 Task: Open a blank google sheet and write heading  Financial Planner. Add Dates in a column and its values below  'Jan 23, Feb 23, Mar 23, Apr 23 & may23. 'Add Income in next column and its values below  $3,000, $3,200, $3,100, $3,300 & $3,500. Add Expenses in next column and its values below  $2,000, $2,300, $2,200, $2,500 & $2,800. Add savings in next column and its values below $500, $600, $500, $700 & $700. Add Investment in next column and its values below  $500, $700, $800, $900 & $1000. Add Net Saving in next column and its values below  $1000, $1200, $900, $800 & $700. Save page Budget's analysis
Action: Mouse moved to (1004, 71)
Screenshot: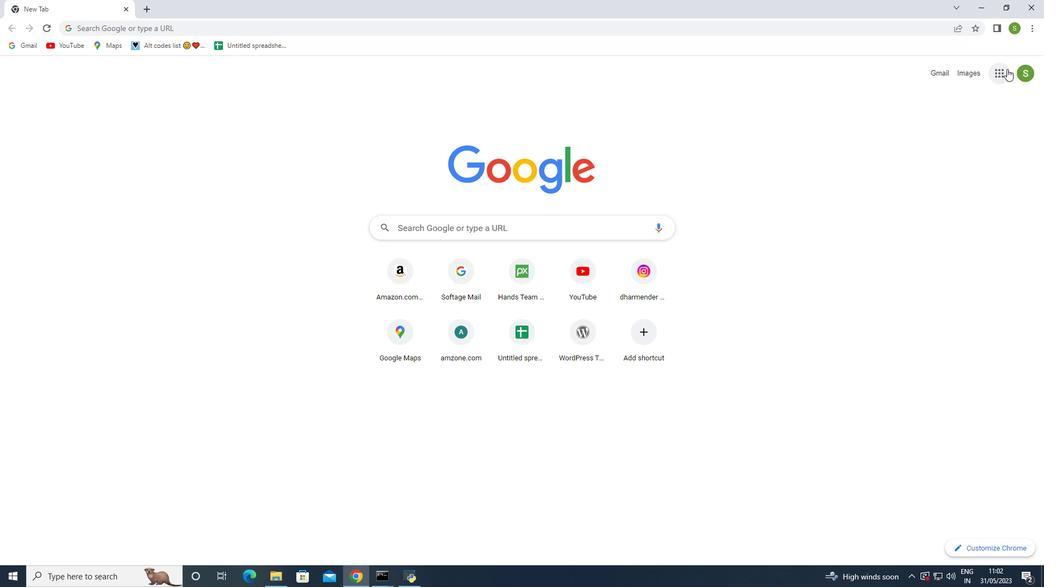 
Action: Mouse pressed left at (1004, 71)
Screenshot: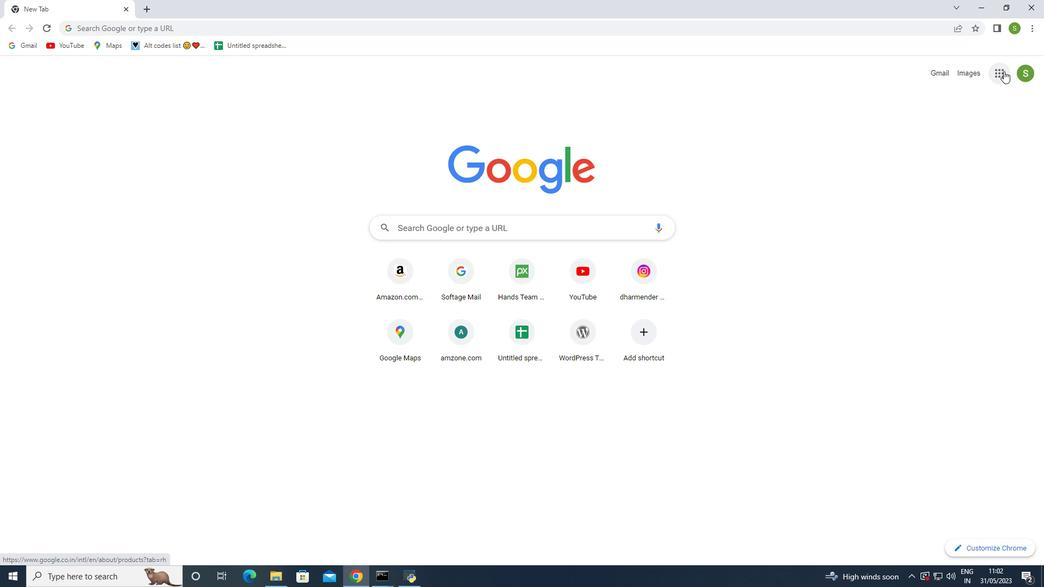 
Action: Mouse moved to (950, 170)
Screenshot: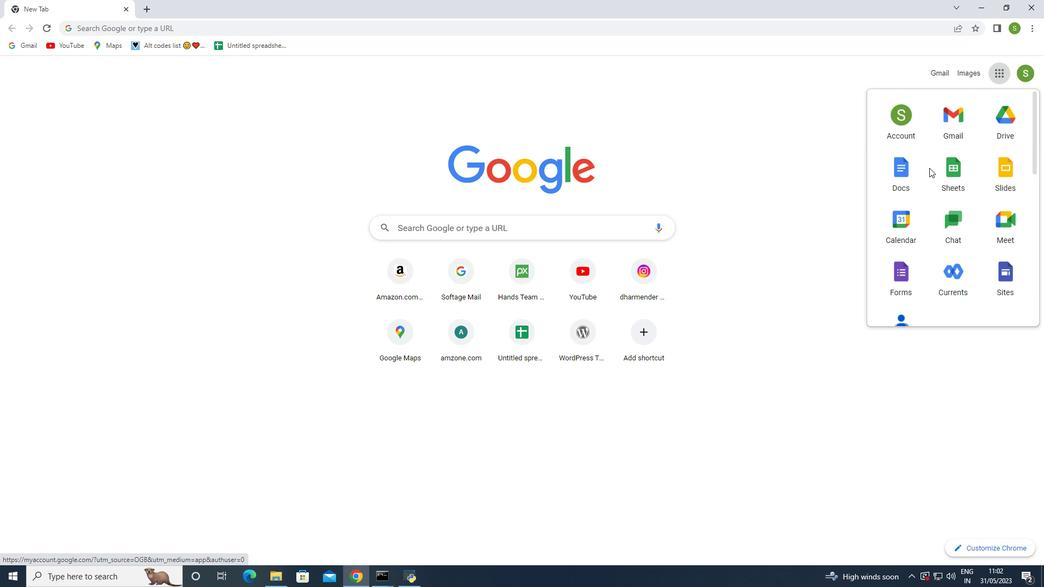 
Action: Mouse pressed left at (950, 170)
Screenshot: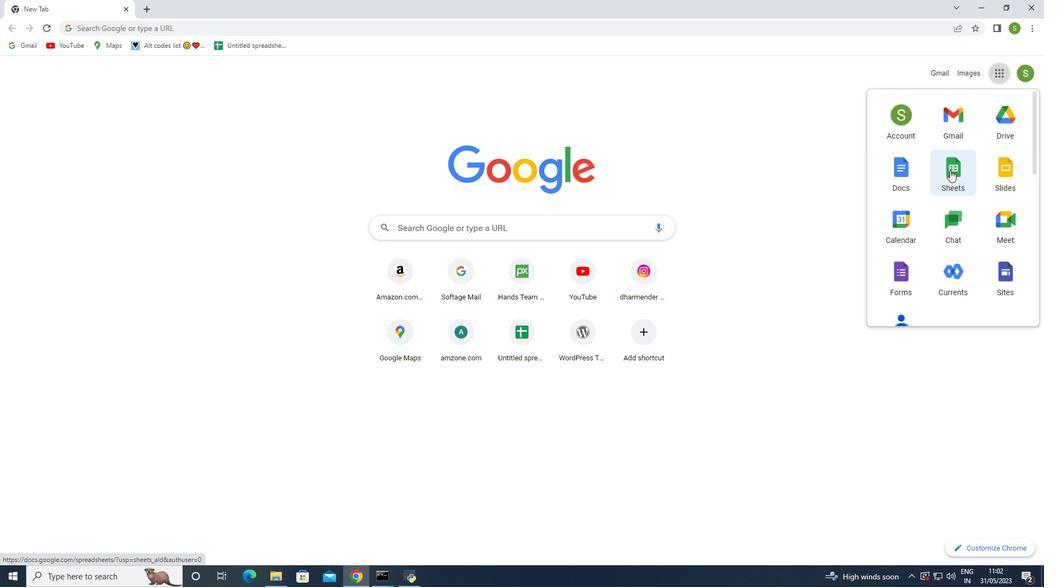 
Action: Mouse moved to (295, 142)
Screenshot: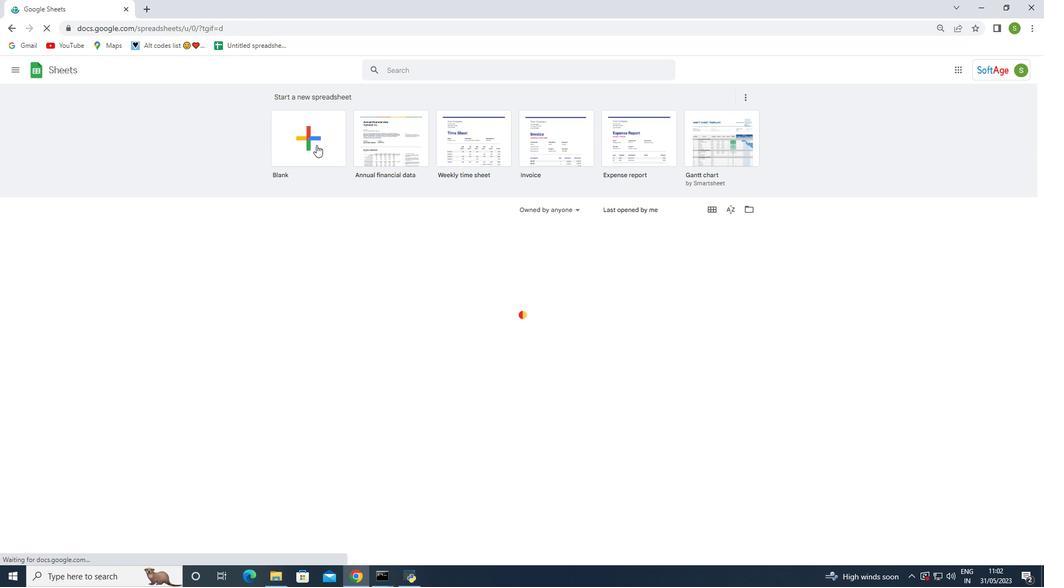 
Action: Mouse pressed left at (295, 142)
Screenshot: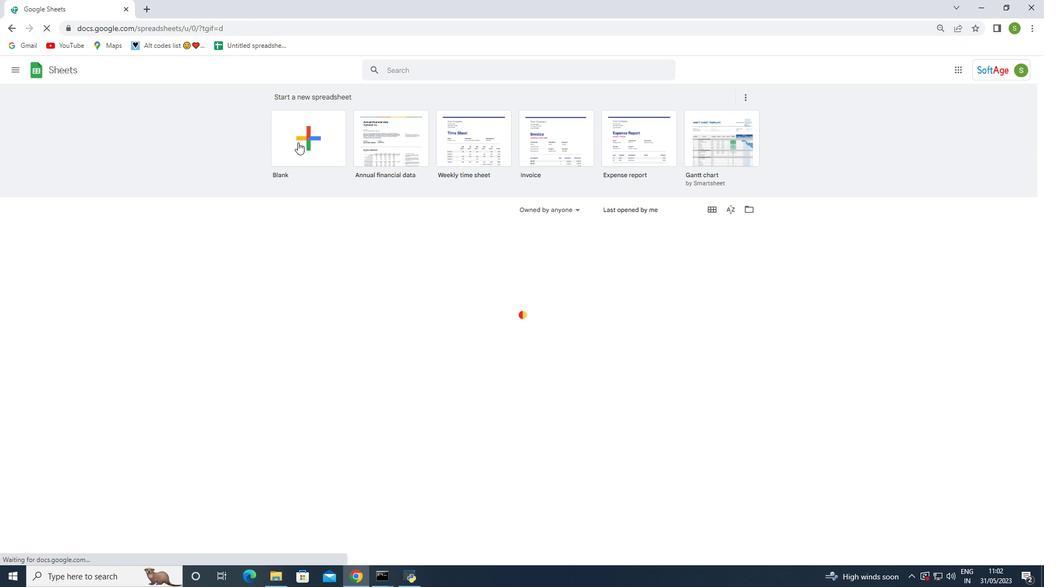 
Action: Mouse moved to (7, 125)
Screenshot: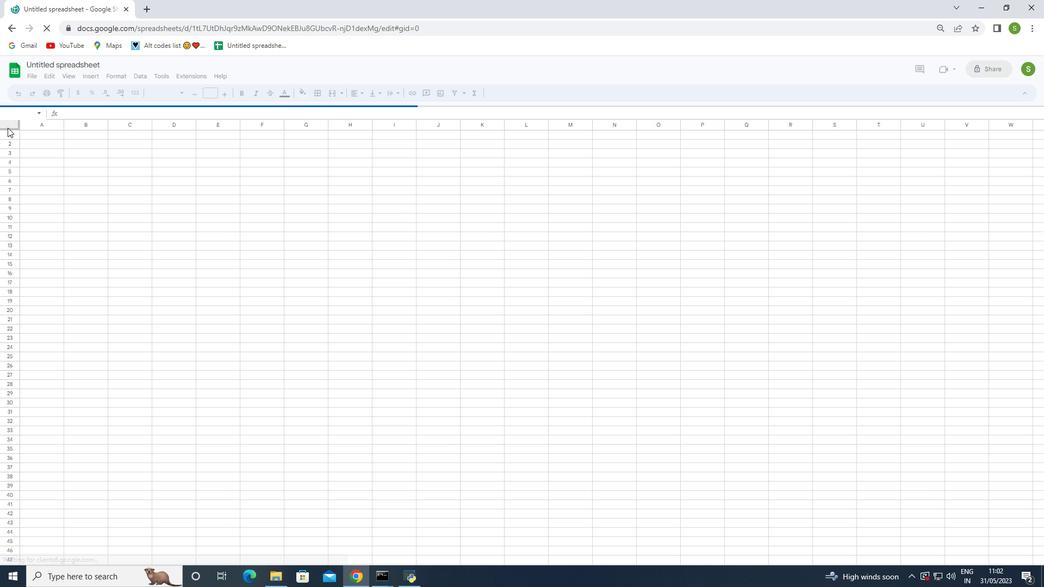 
Action: Mouse pressed left at (7, 125)
Screenshot: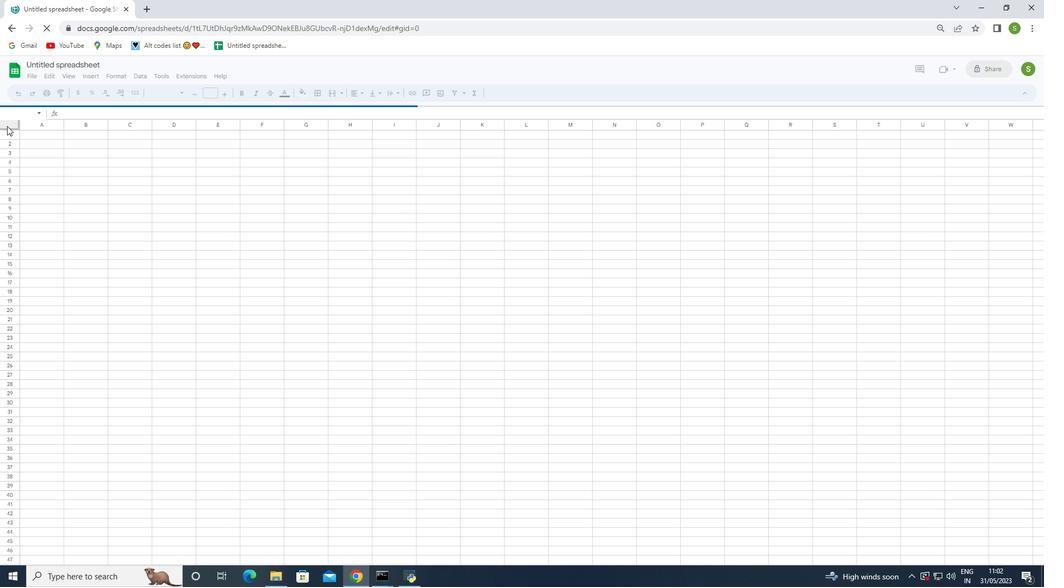 
Action: Mouse moved to (258, 94)
Screenshot: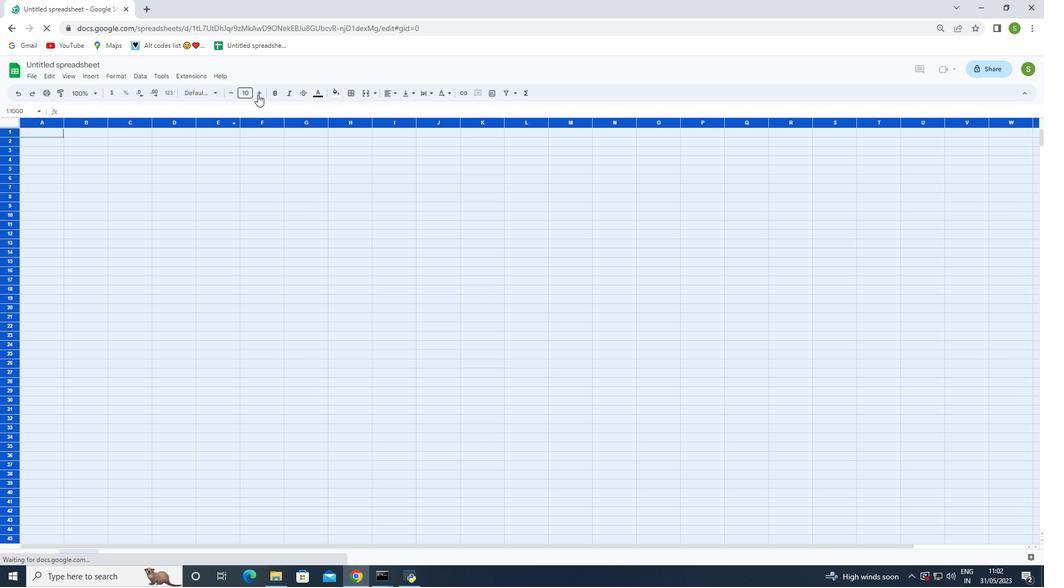 
Action: Mouse pressed left at (258, 94)
Screenshot: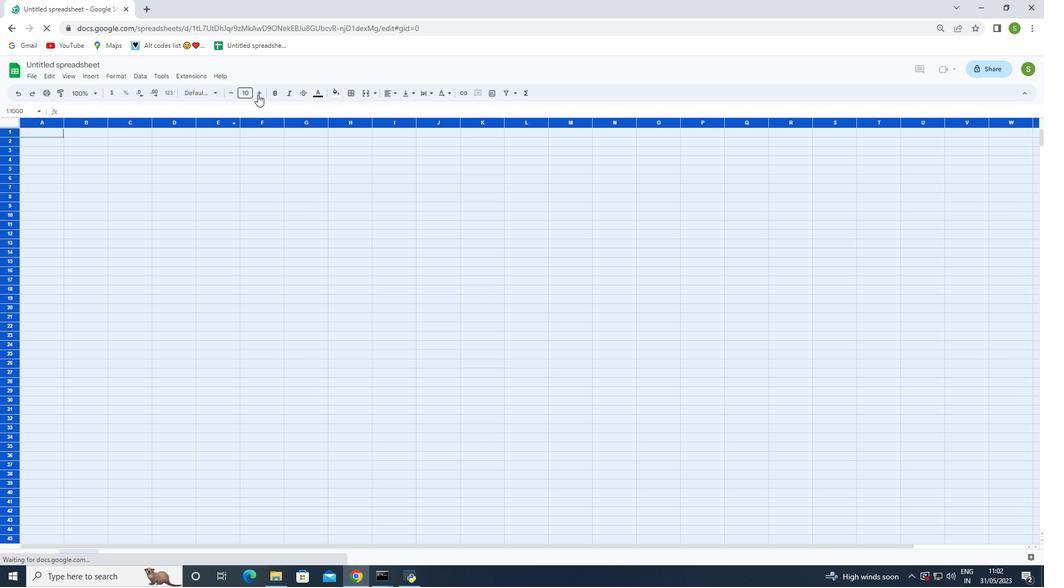 
Action: Mouse pressed left at (258, 94)
Screenshot: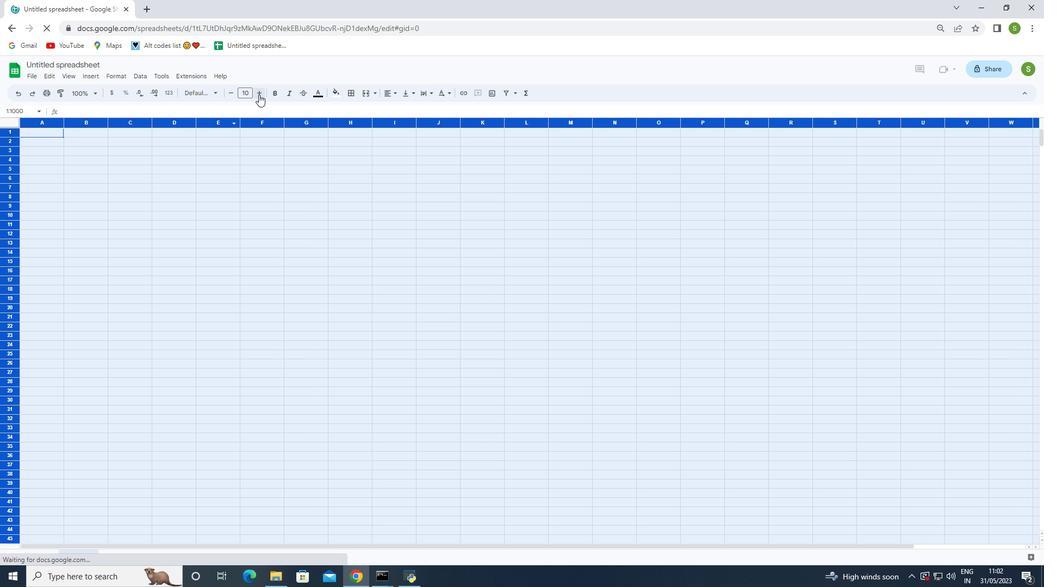
Action: Mouse pressed left at (258, 94)
Screenshot: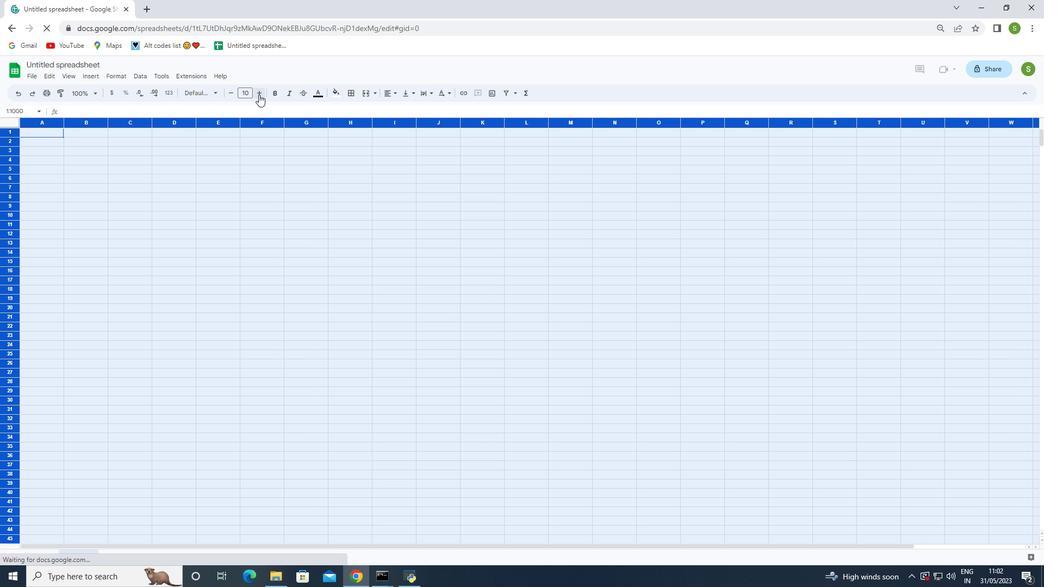 
Action: Mouse moved to (258, 94)
Screenshot: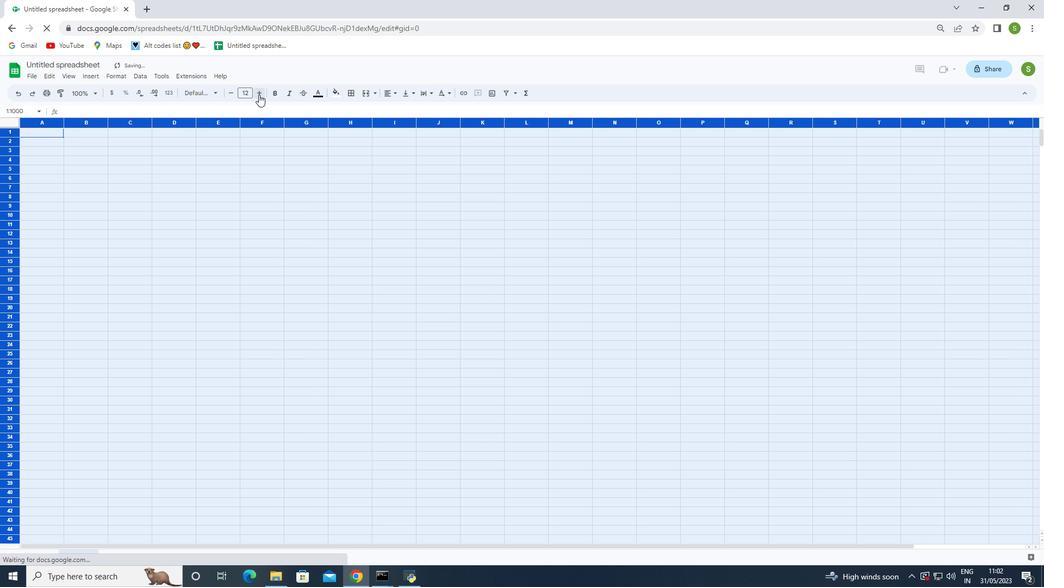 
Action: Mouse pressed left at (258, 94)
Screenshot: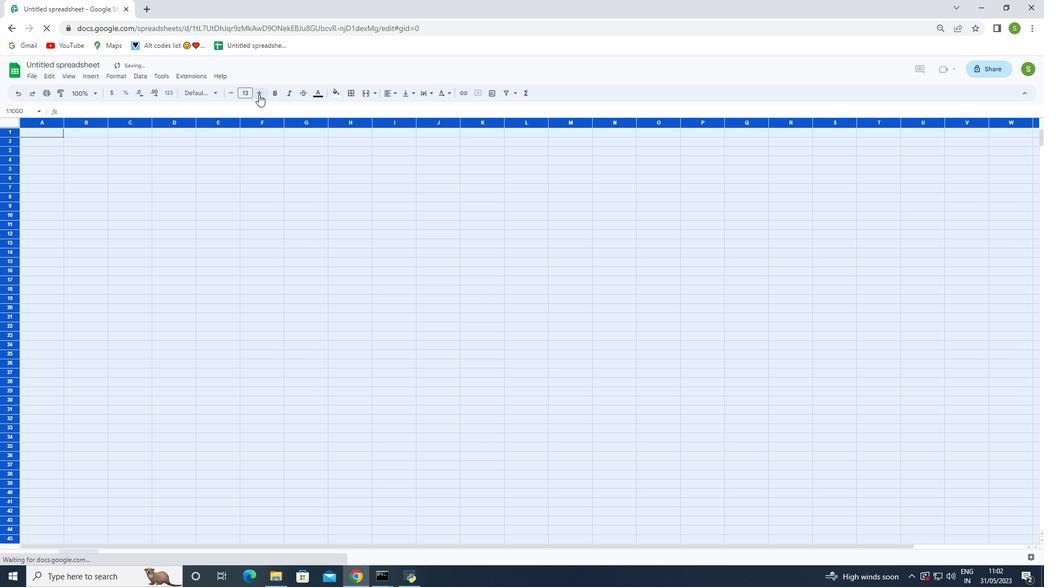 
Action: Mouse moved to (268, 162)
Screenshot: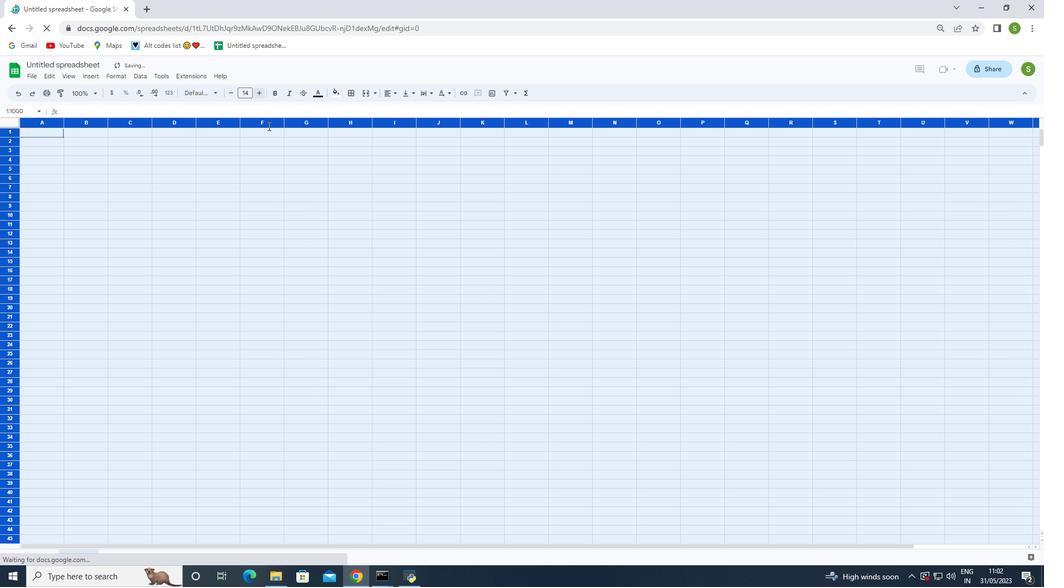 
Action: Mouse pressed left at (268, 162)
Screenshot: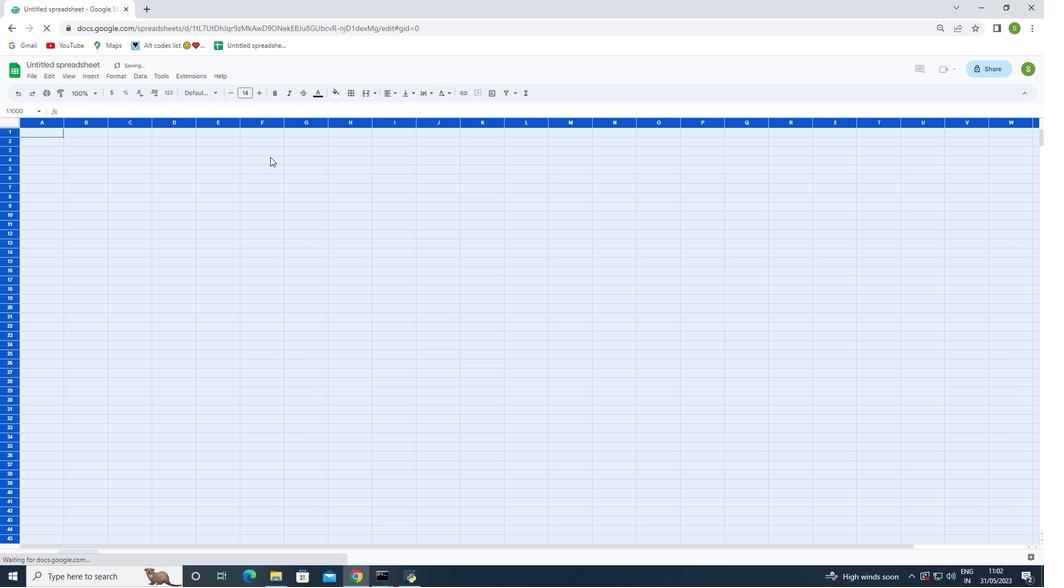 
Action: Mouse moved to (45, 133)
Screenshot: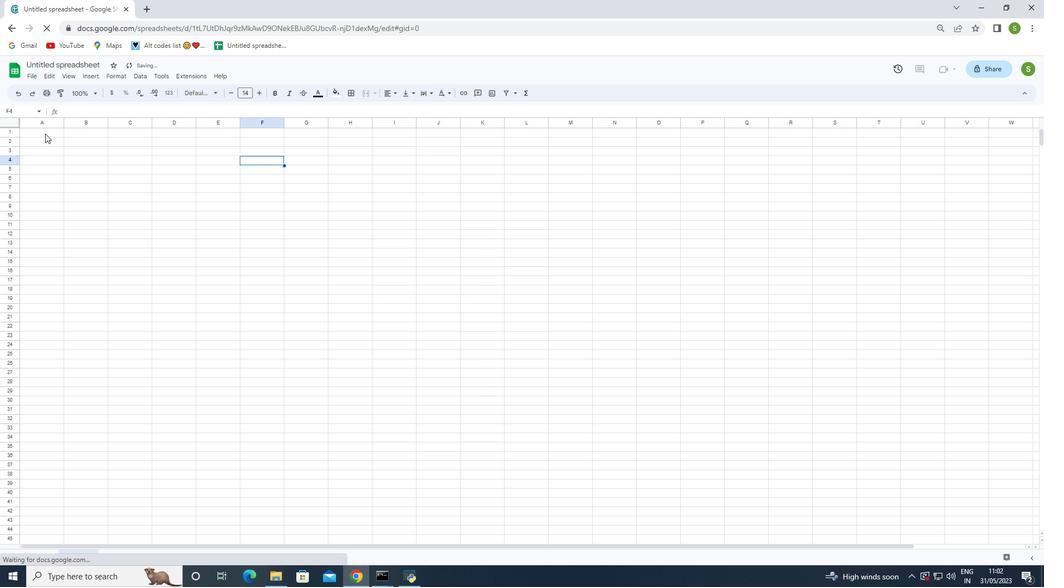 
Action: Mouse pressed left at (45, 133)
Screenshot: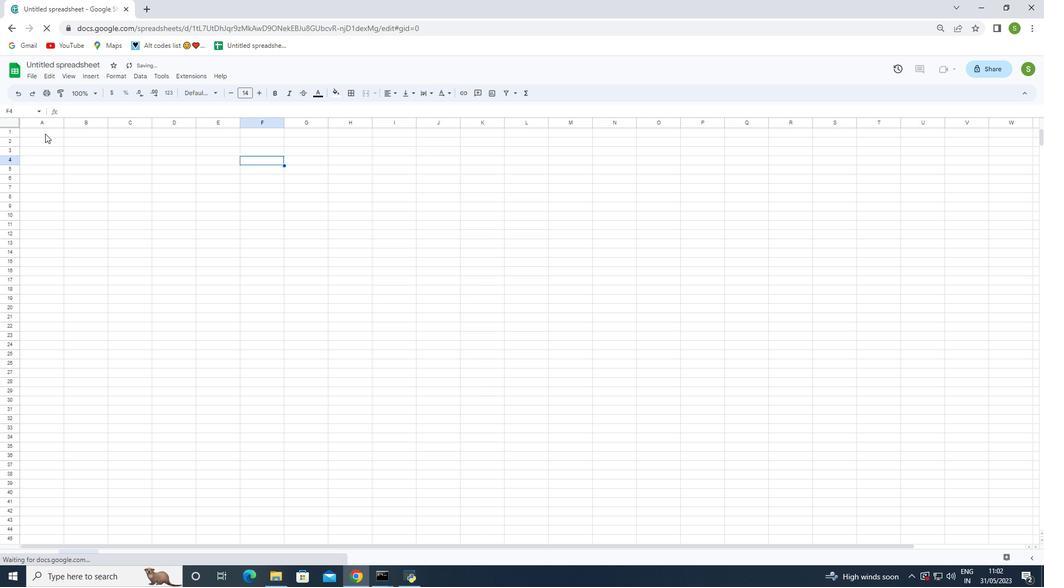
Action: Key pressed <Key.shift>Financial<Key.space><Key.shift>Planner<Key.enter><Key.shift>Dates<Key.enter>
Screenshot: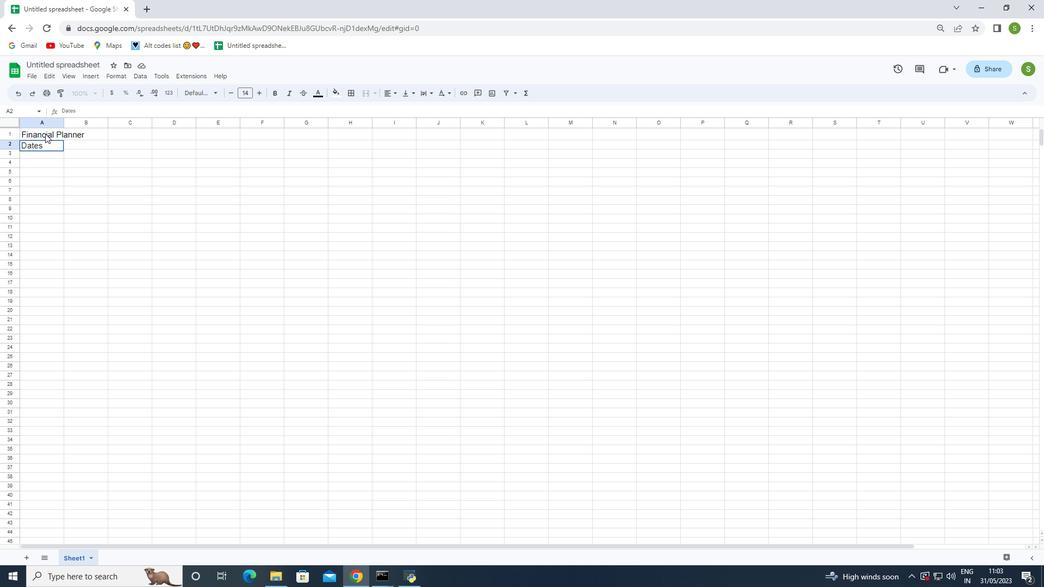 
Action: Mouse moved to (99, 182)
Screenshot: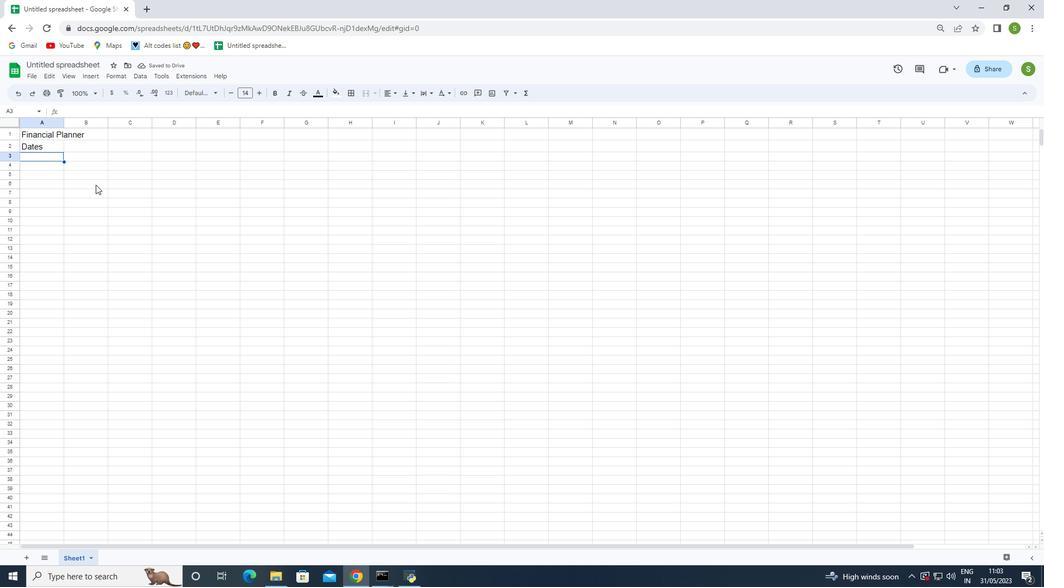
Action: Key pressed <Key.shift><Key.shift><Key.shift><Key.shift><Key.shift><Key.shift><Key.shift><Key.shift><Key.shift><Key.shift><Key.shift><Key.shift><Key.shift><Key.shift><Key.shift><Key.shift><Key.shift><Key.shift><Key.shift><Key.shift><Key.shift><Key.shift><Key.shift><Key.shift><Key.shift><Key.shift><Key.shift><Key.shift><Key.shift><Key.shift><Key.shift><Key.shift><Key.shift><Key.shift><Key.shift><Key.shift><Key.shift><Key.shift><Key.shift><Key.shift><Key.shift><Key.shift><Key.shift><Key.shift><Key.shift><Key.shift><Key.shift><Key.shift><Key.shift><Key.shift><Key.shift><Key.shift><Key.shift><Key.shift><Key.shift><Key.shift>Jan<Key.space>23<Key.enter><Key.shift>Feb<Key.enter>
Screenshot: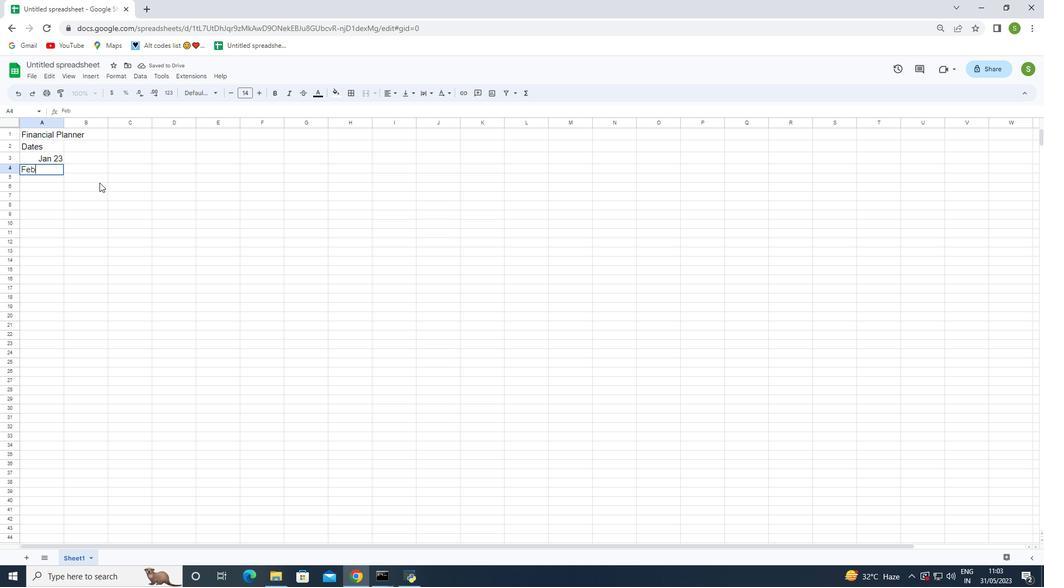 
Action: Mouse moved to (42, 169)
Screenshot: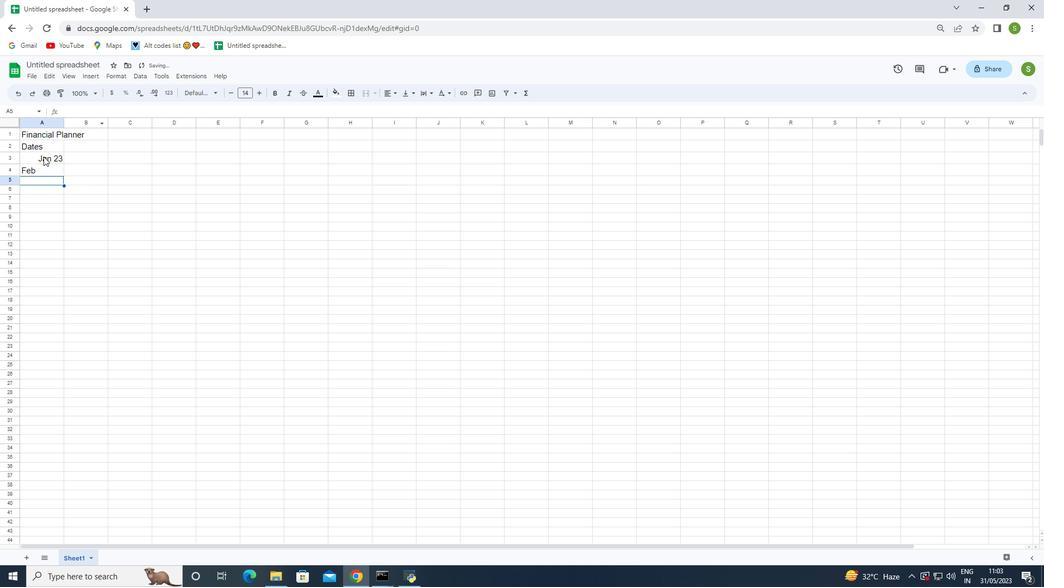 
Action: Mouse pressed left at (42, 169)
Screenshot: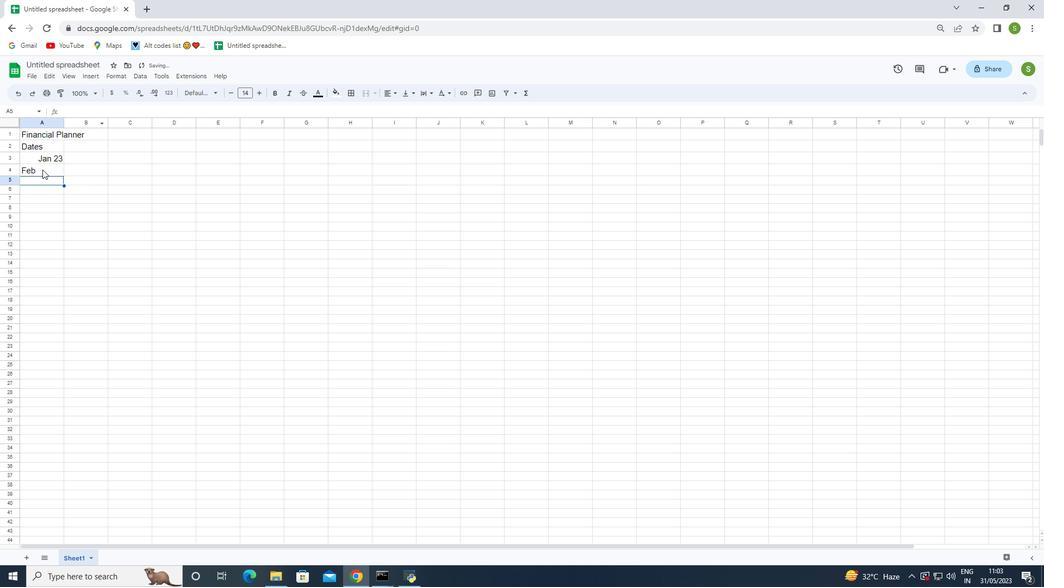
Action: Mouse pressed left at (42, 169)
Screenshot: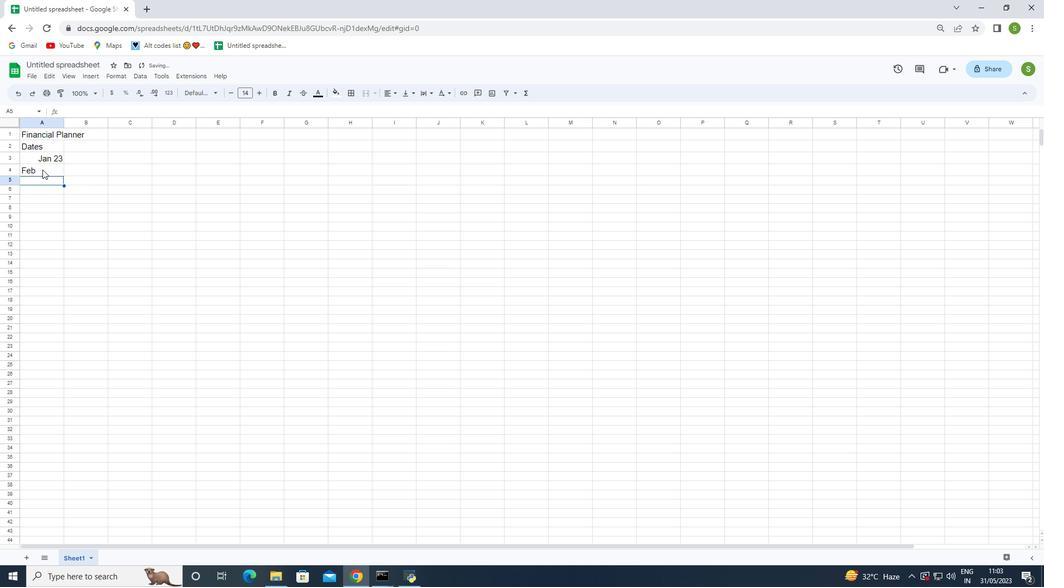 
Action: Key pressed <Key.space>23
Screenshot: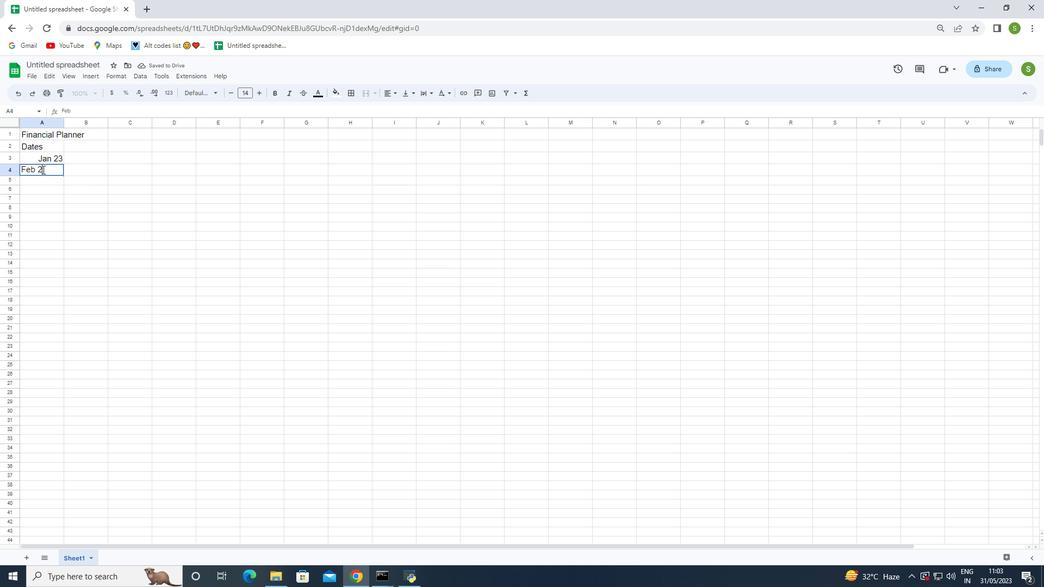 
Action: Mouse moved to (51, 192)
Screenshot: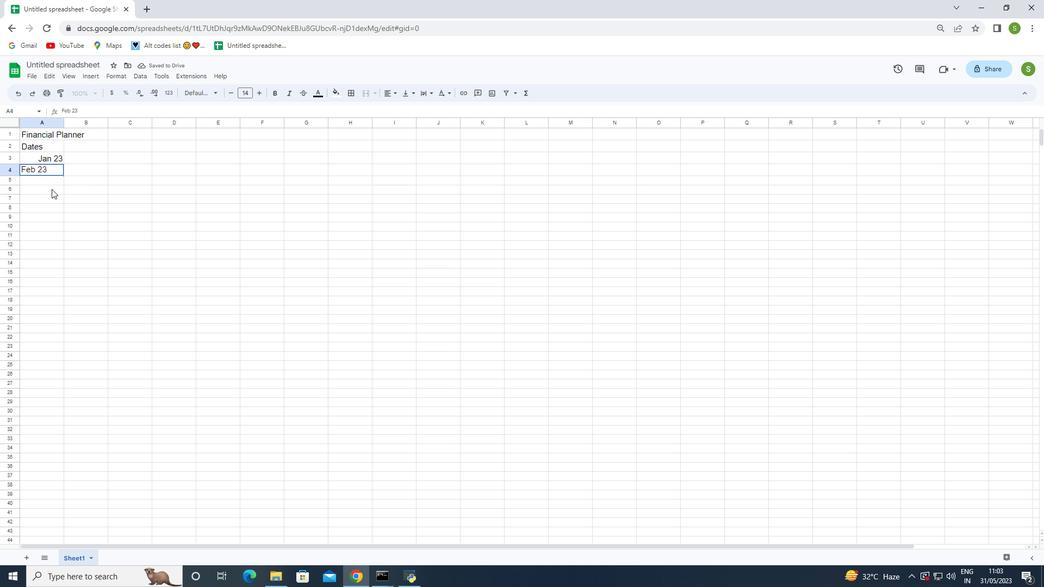 
Action: Mouse pressed left at (51, 192)
Screenshot: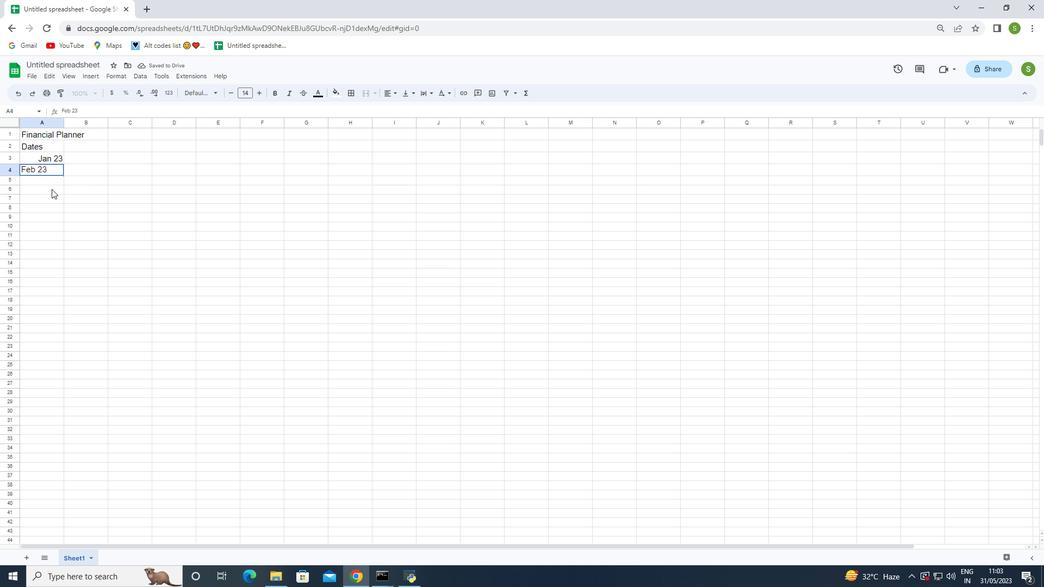 
Action: Mouse moved to (47, 181)
Screenshot: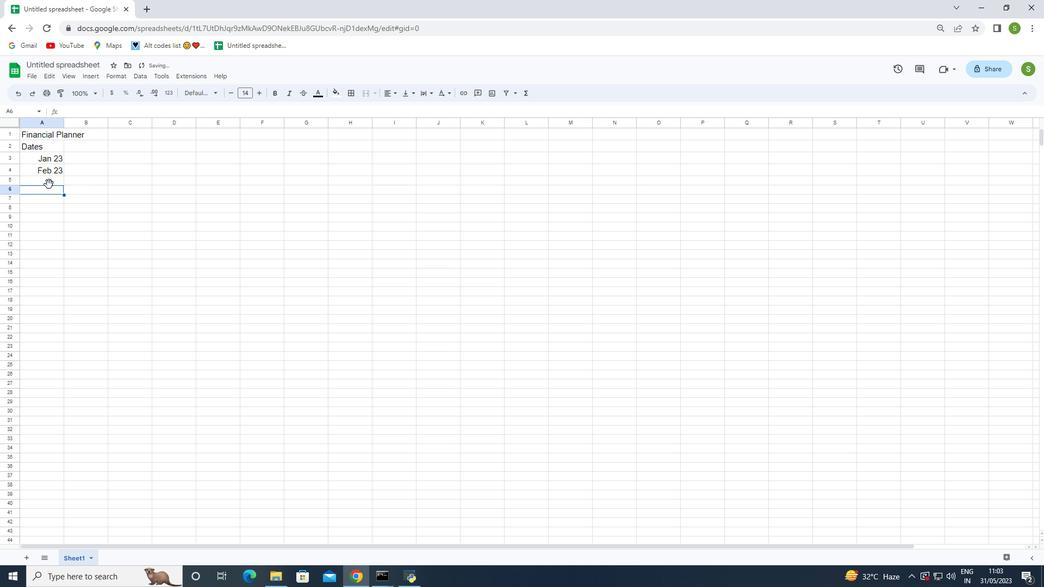 
Action: Mouse pressed left at (47, 181)
Screenshot: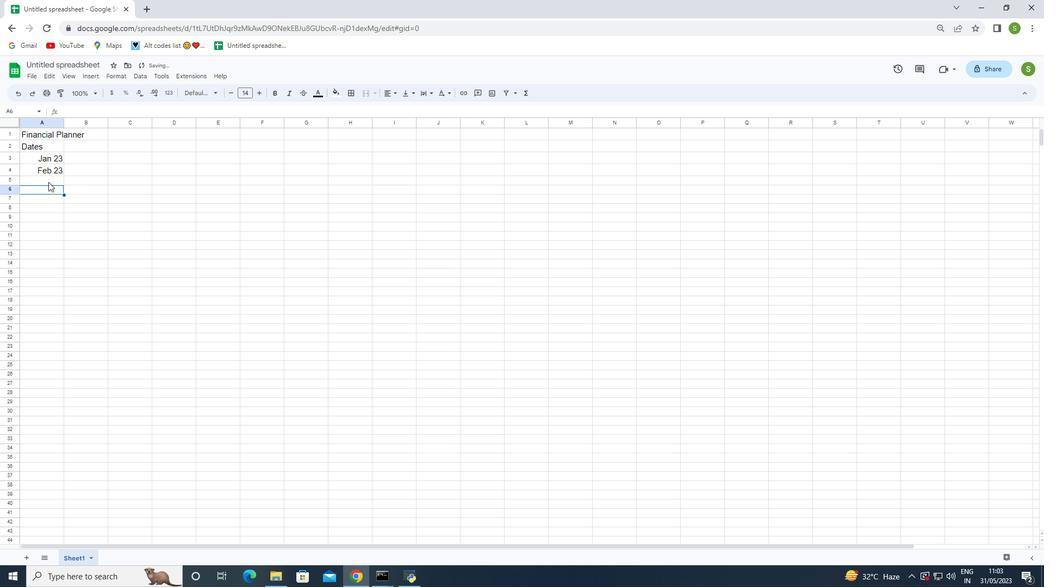 
Action: Key pressed <Key.shift>Mar<Key.space>23<Key.enter><Key.shift>Apr<Key.space>23<Key.enter><Key.shift>N<Key.backspace><Key.shift>May<Key.space>23<Key.enter>
Screenshot: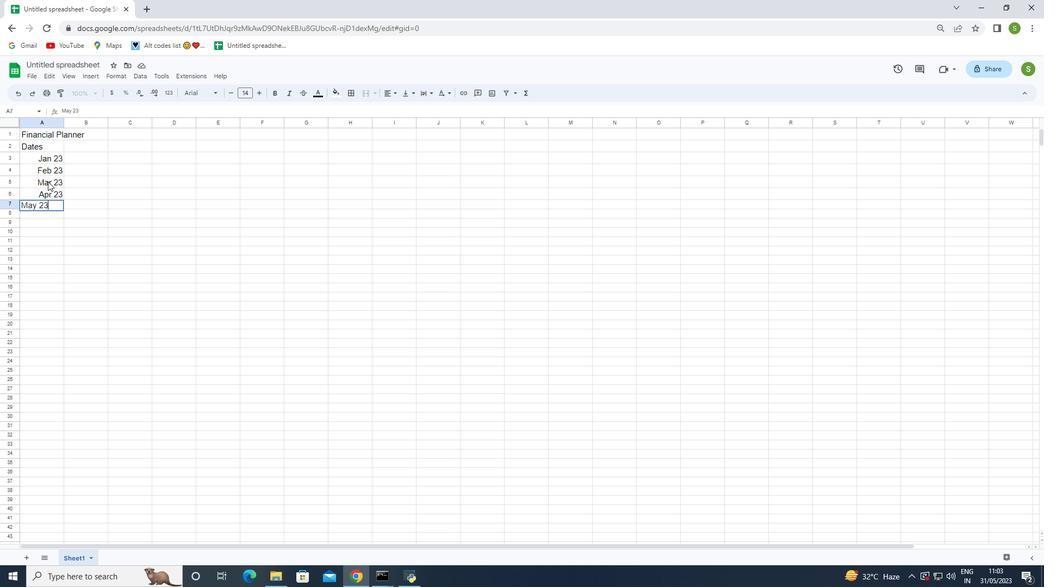 
Action: Mouse moved to (84, 146)
Screenshot: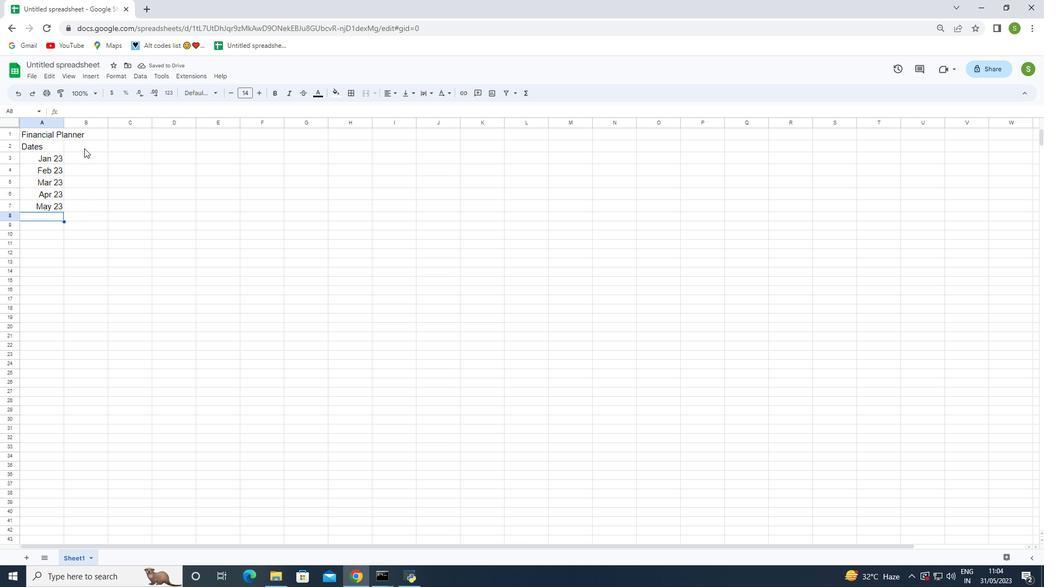 
Action: Mouse pressed left at (84, 146)
Screenshot: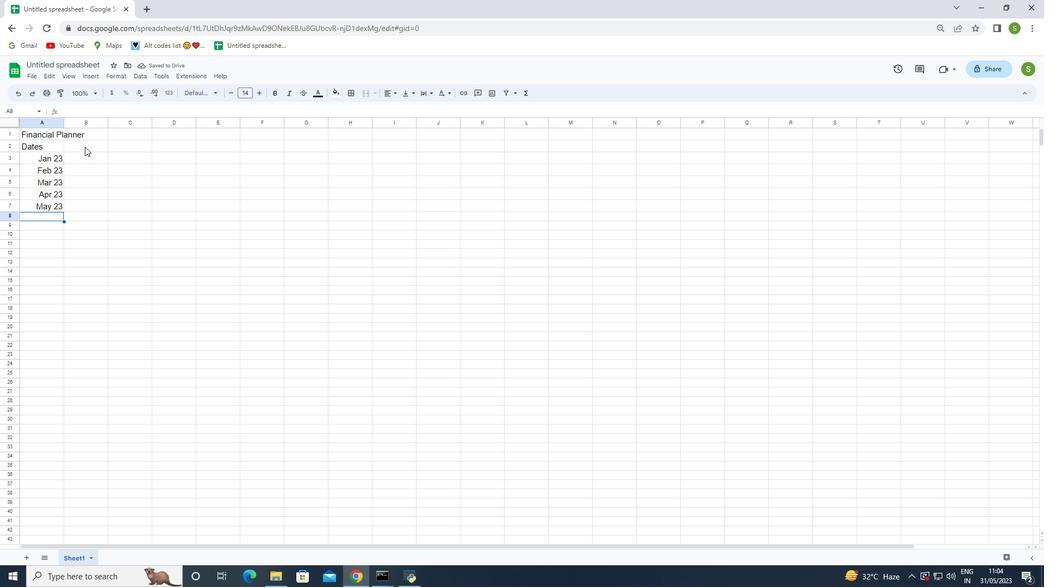 
Action: Key pressed <Key.shift>Income<Key.enter><Key.shift>3000<Key.enter>3200<Key.enter>3100<Key.enter>3300<Key.enter>3500<Key.enter>
Screenshot: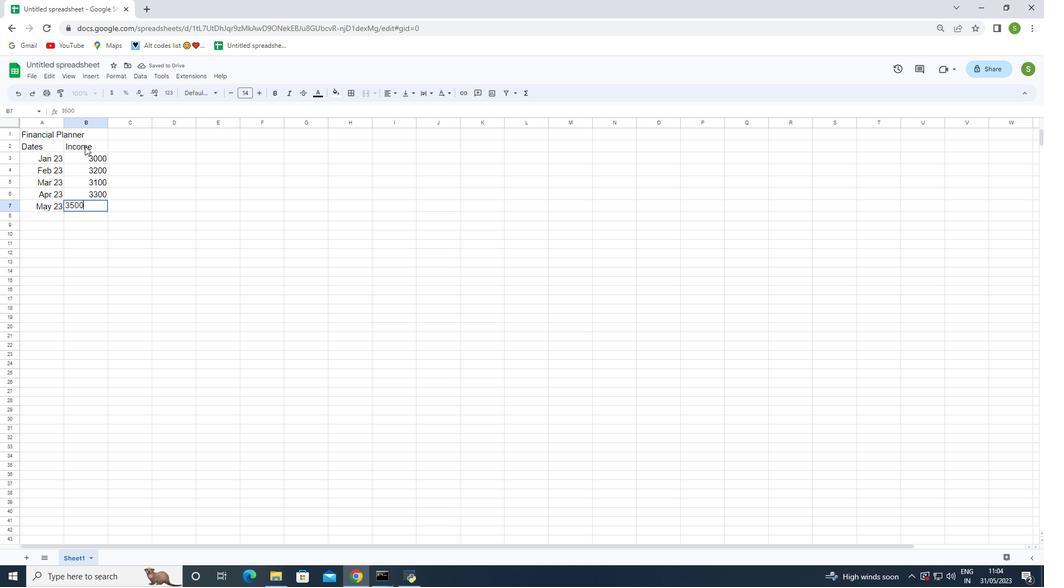 
Action: Mouse moved to (95, 158)
Screenshot: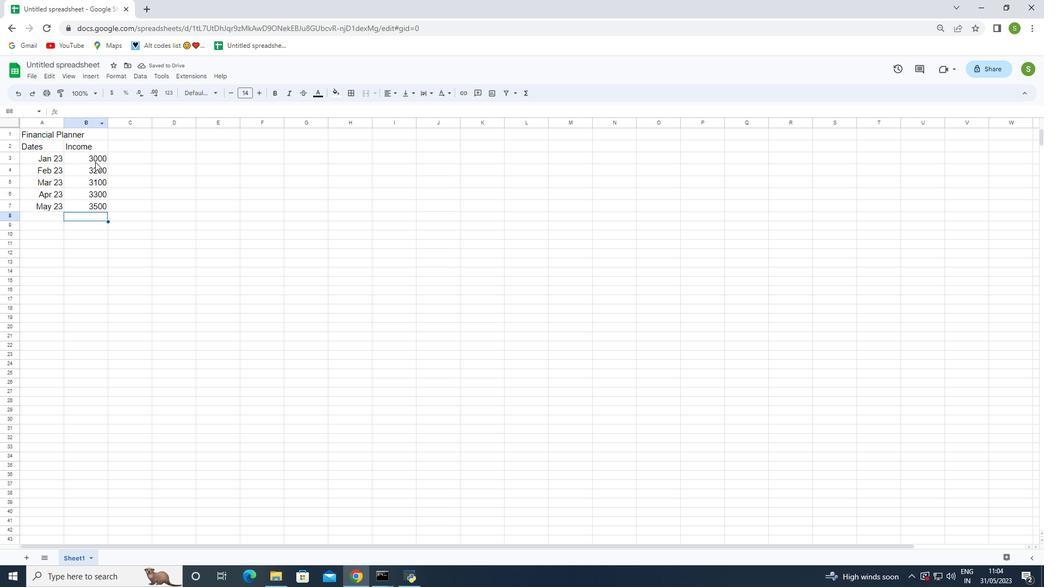 
Action: Mouse pressed left at (95, 158)
Screenshot: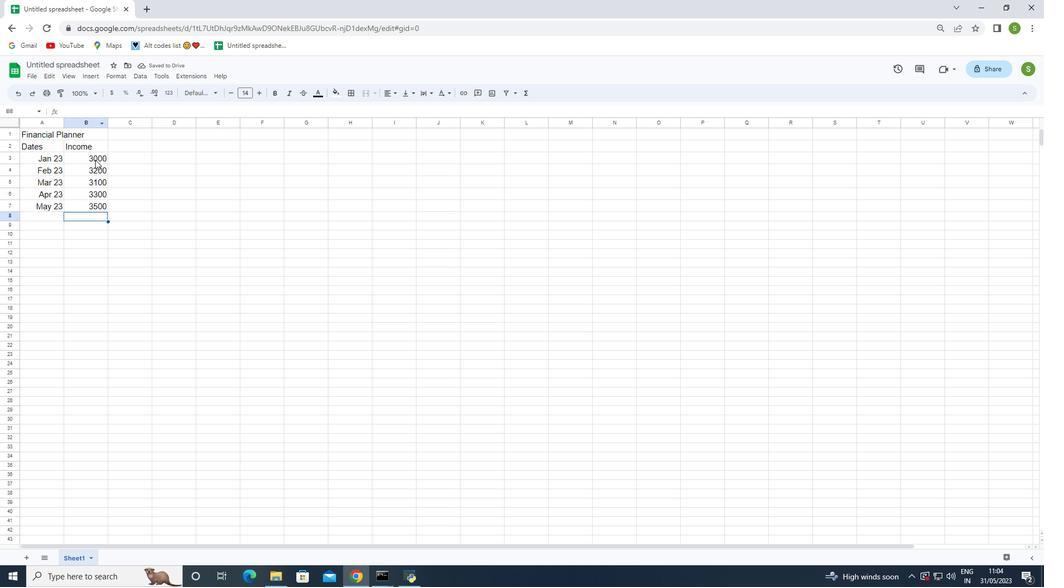 
Action: Mouse moved to (113, 93)
Screenshot: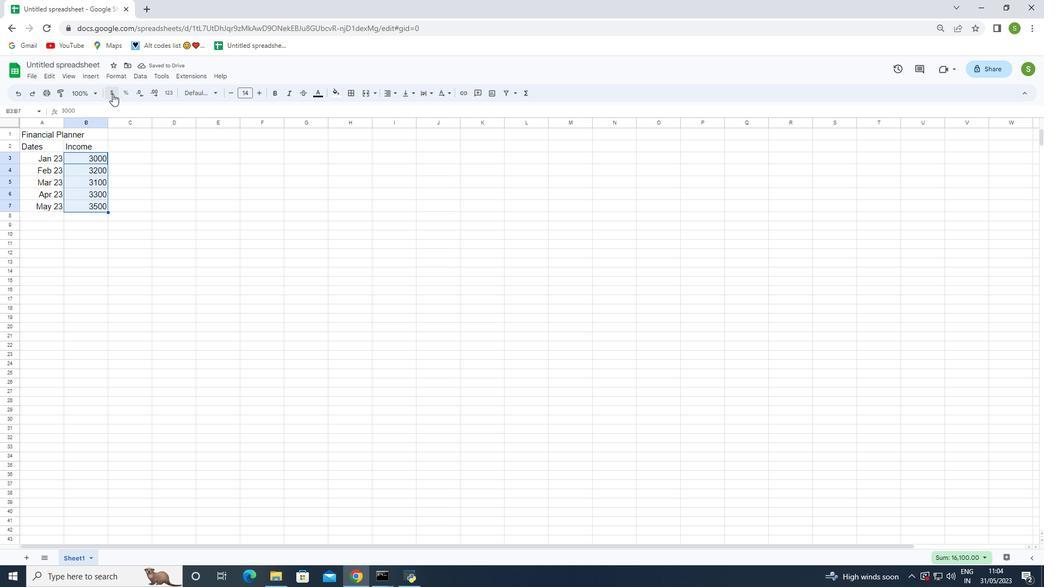 
Action: Mouse pressed left at (113, 93)
Screenshot: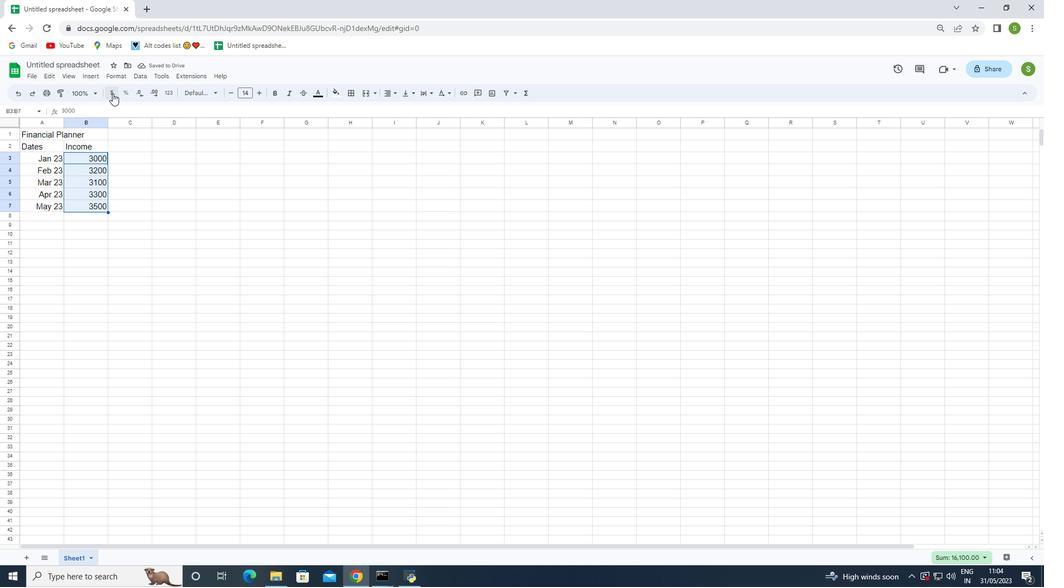 
Action: Mouse moved to (186, 225)
Screenshot: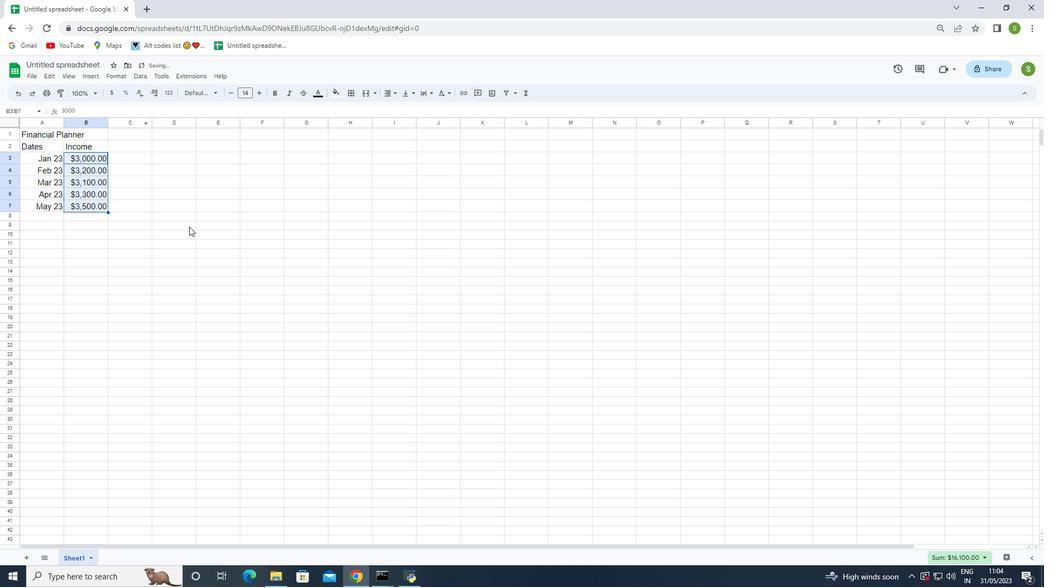 
Action: Mouse pressed left at (187, 225)
Screenshot: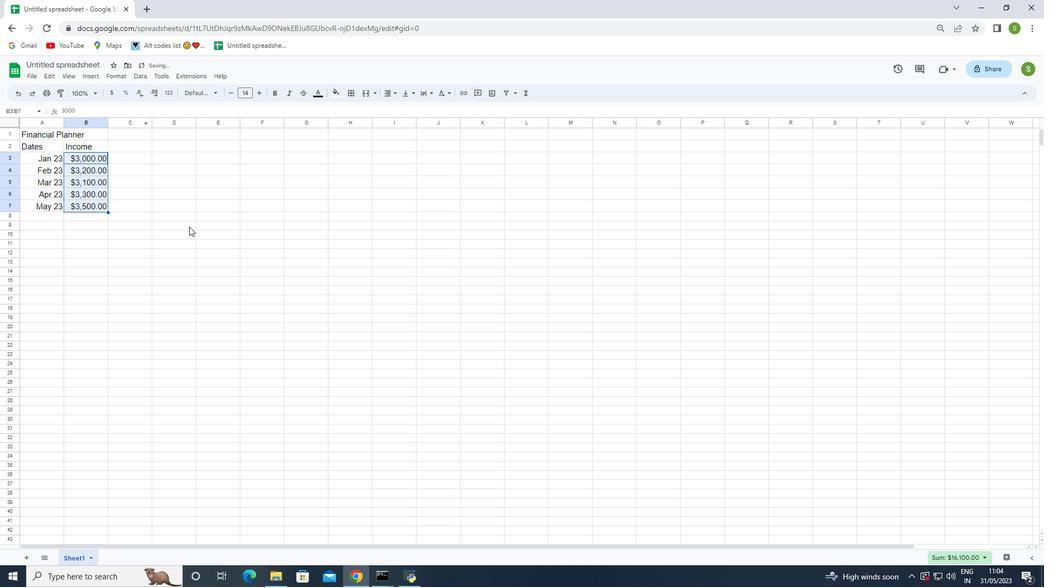 
Action: Mouse moved to (124, 145)
Screenshot: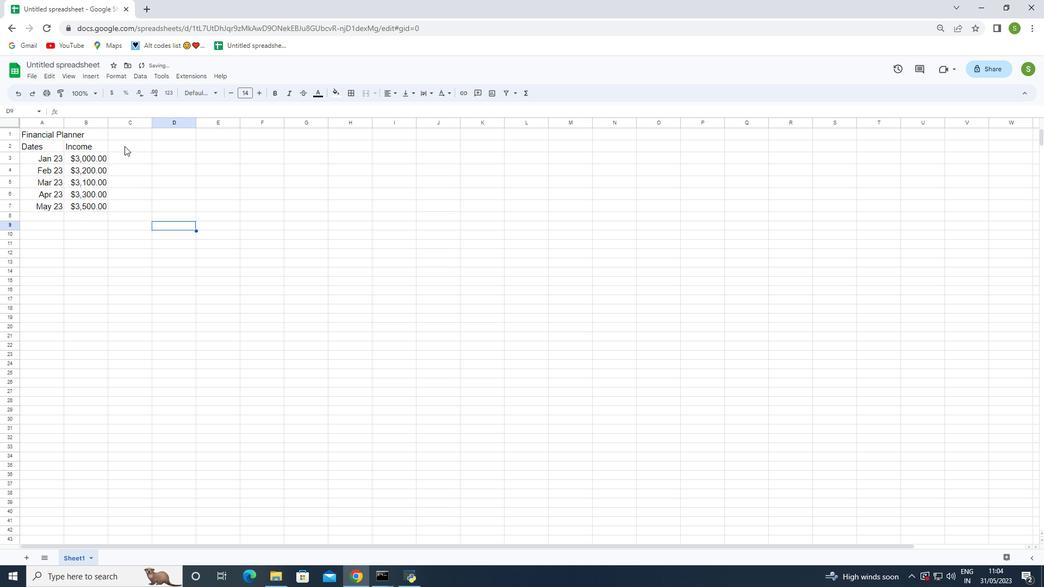 
Action: Mouse pressed left at (124, 145)
Screenshot: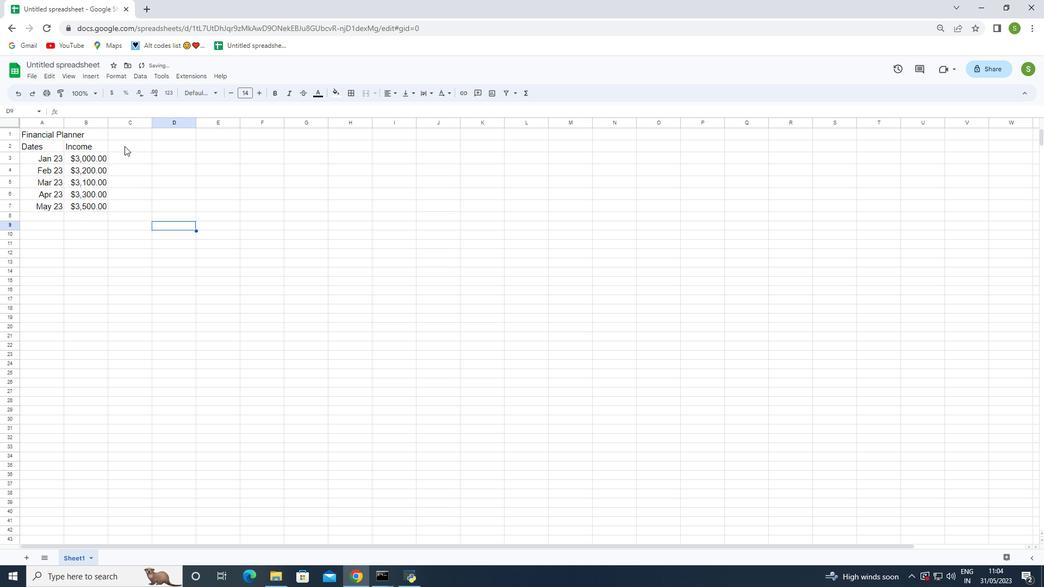 
Action: Key pressed <Key.shift>Expenses<Key.enter>
Screenshot: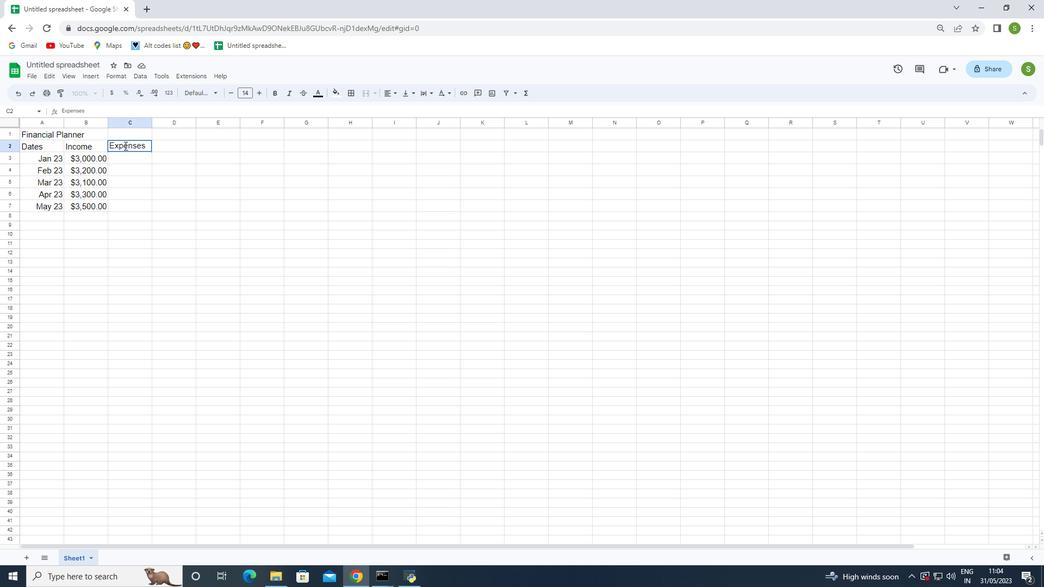 
Action: Mouse moved to (140, 180)
Screenshot: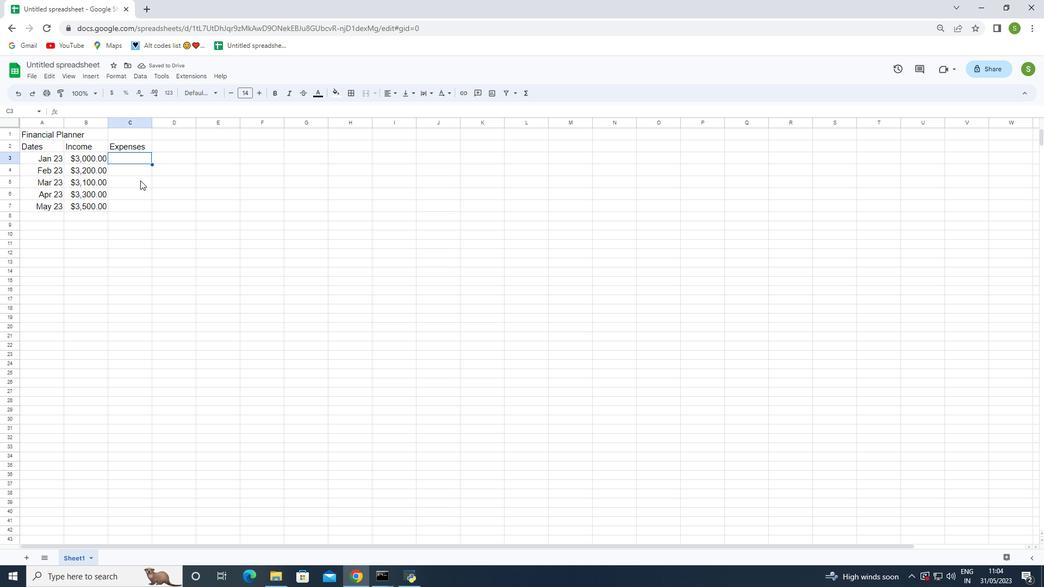 
Action: Key pressed 2000<Key.enter>2300<Key.enter>2200<Key.enter>2500<Key.enter>2800<Key.enter>
Screenshot: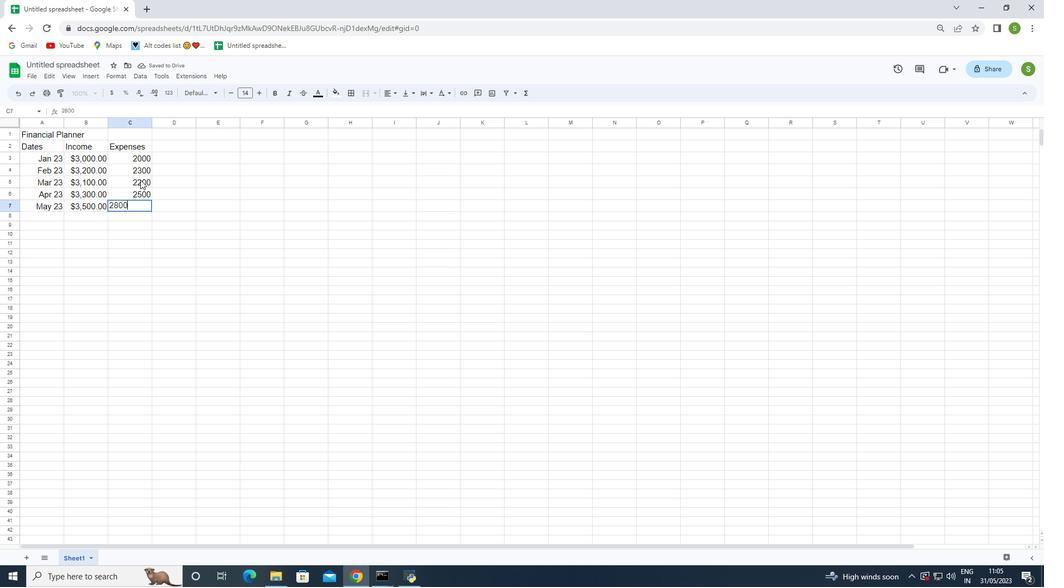 
Action: Mouse moved to (130, 159)
Screenshot: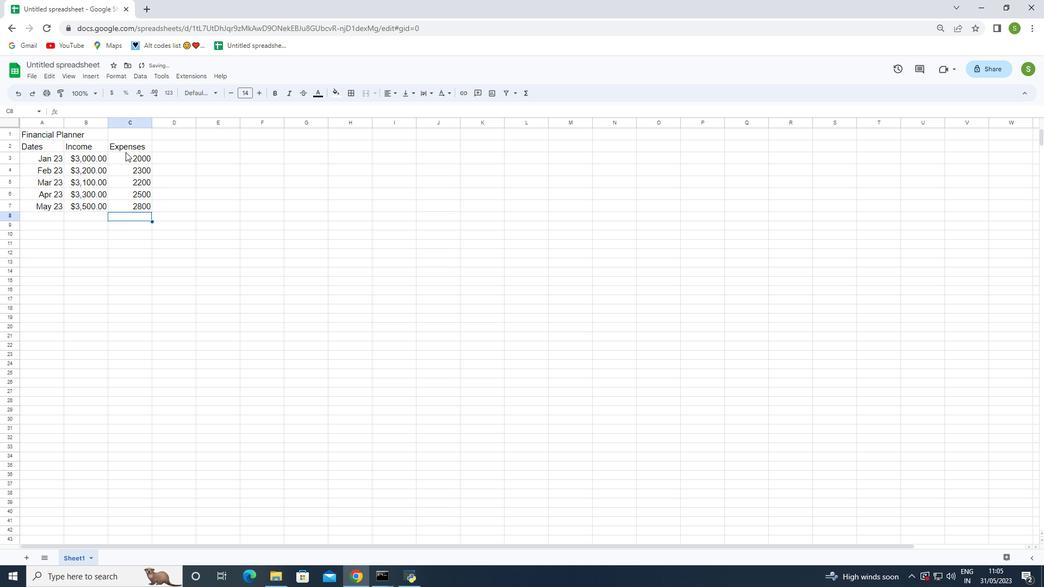 
Action: Mouse pressed left at (130, 159)
Screenshot: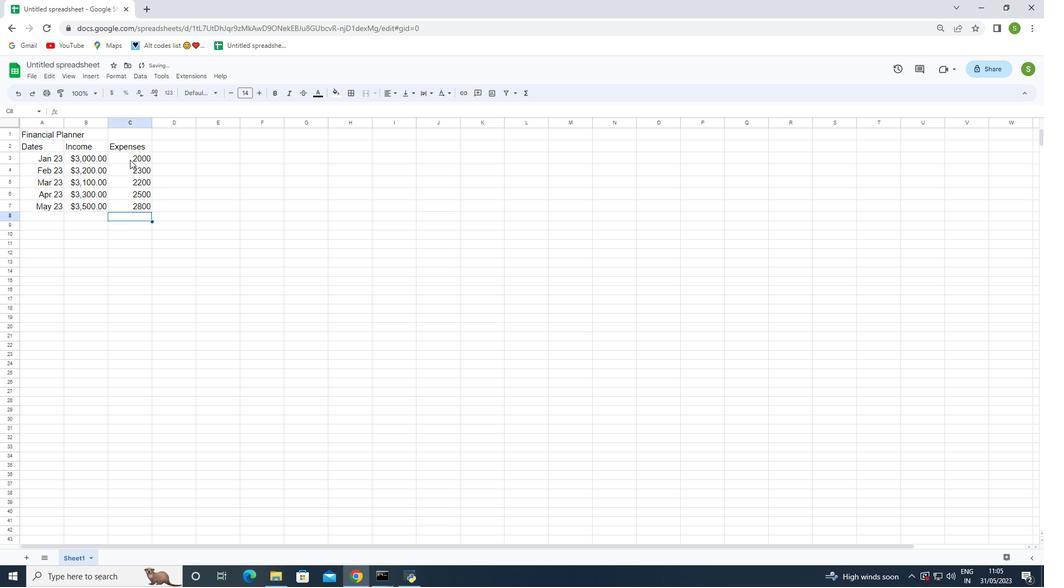 
Action: Mouse moved to (109, 92)
Screenshot: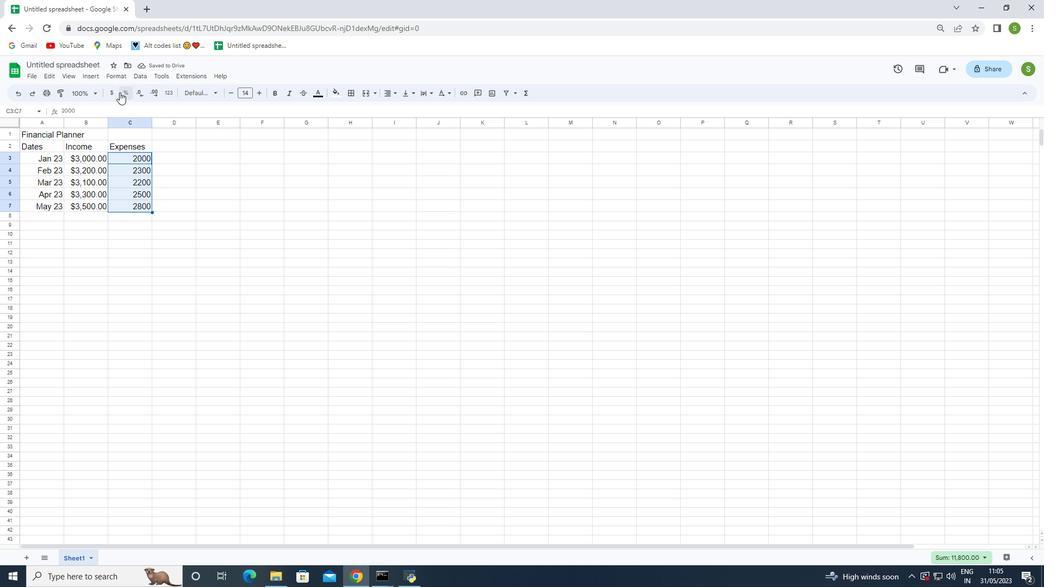 
Action: Mouse pressed left at (109, 92)
Screenshot: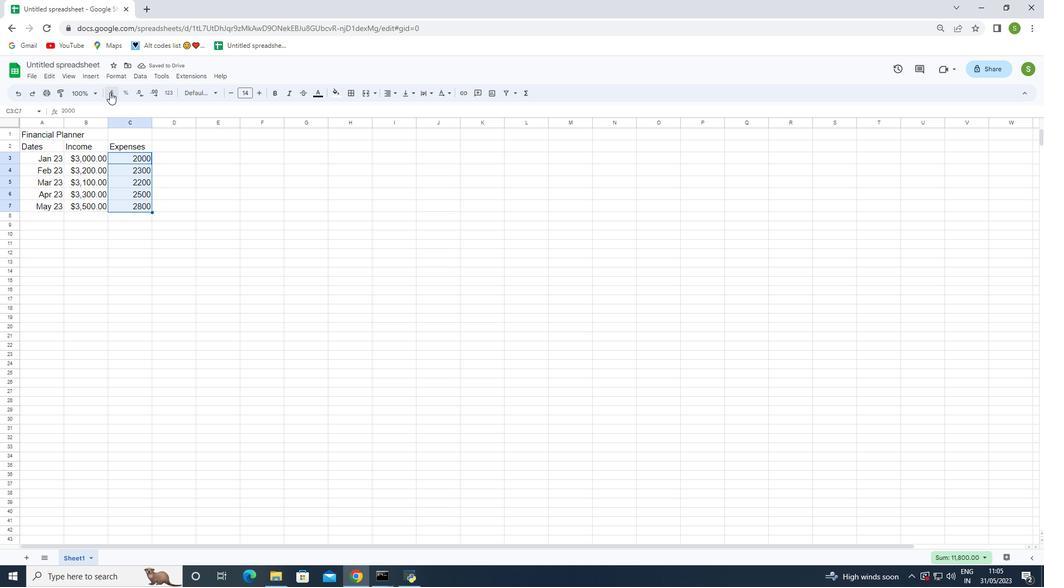 
Action: Mouse moved to (200, 201)
Screenshot: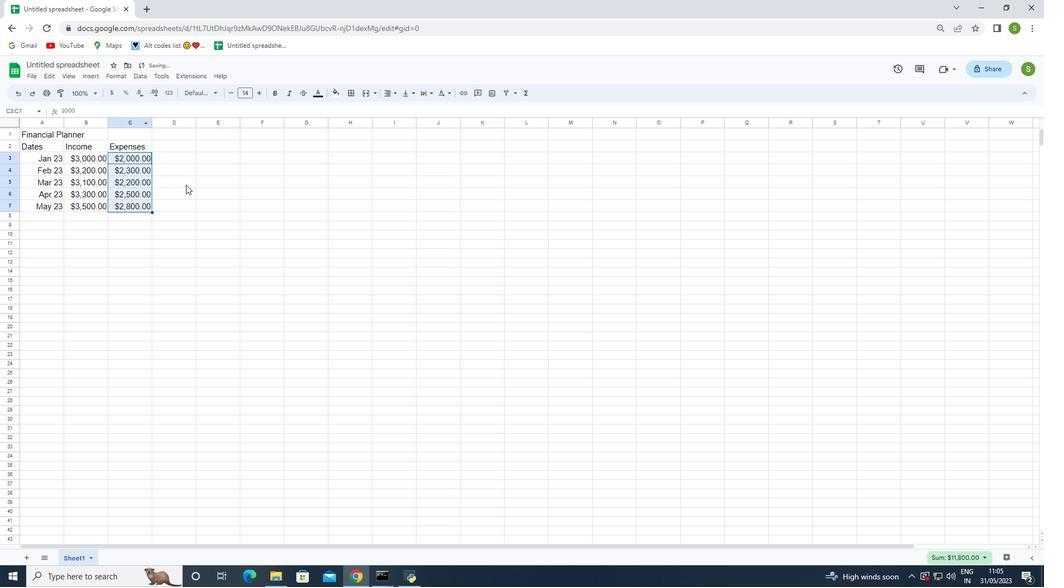 
Action: Mouse pressed left at (200, 201)
Screenshot: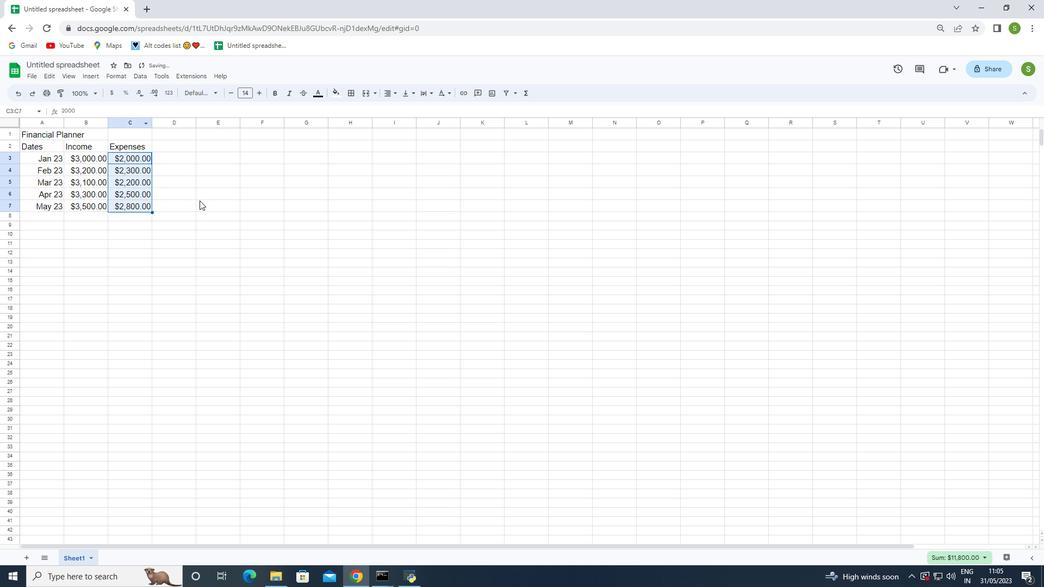 
Action: Mouse moved to (164, 145)
Screenshot: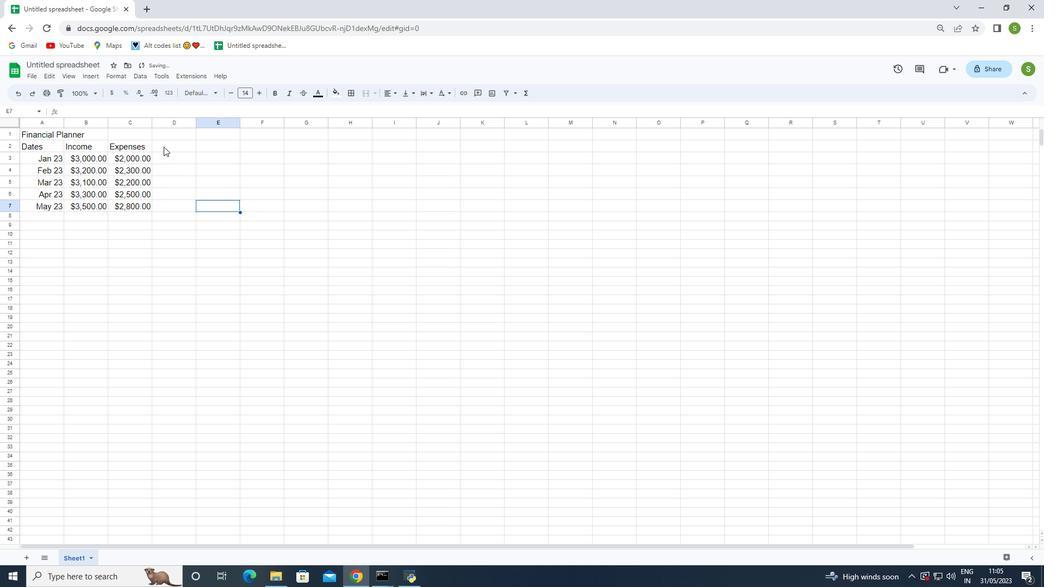 
Action: Mouse pressed left at (164, 145)
Screenshot: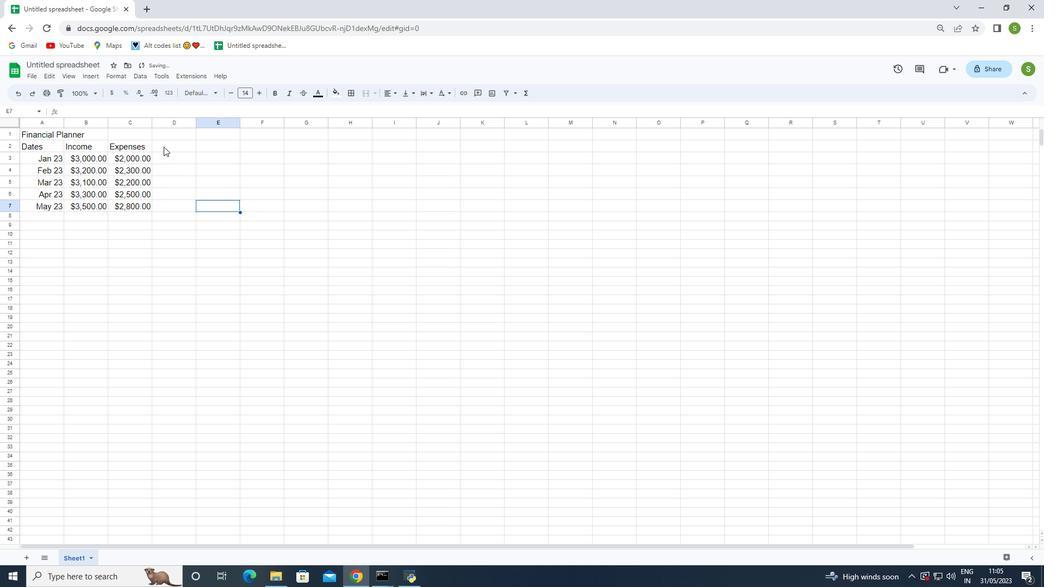 
Action: Mouse moved to (164, 146)
Screenshot: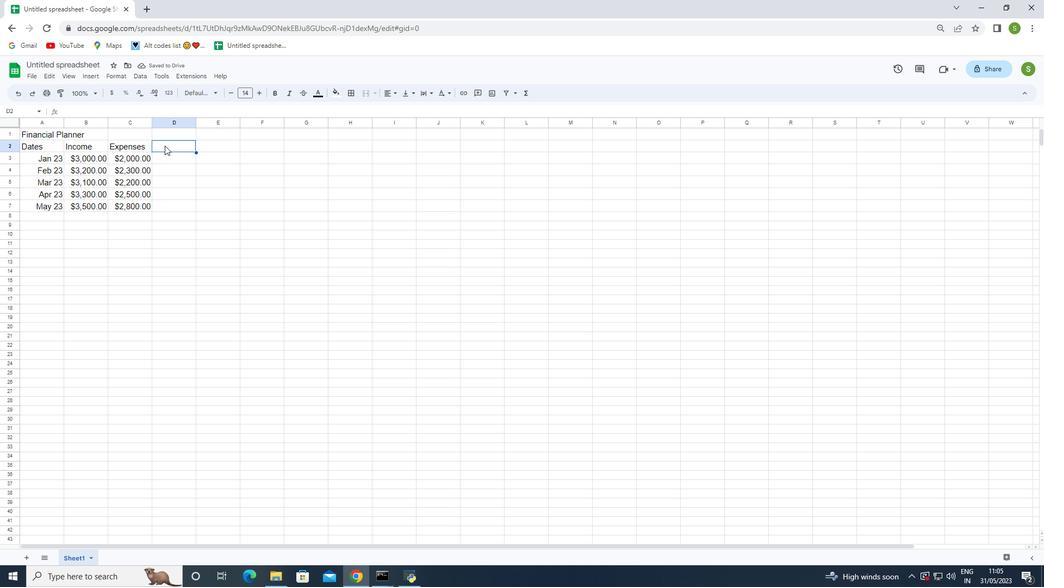 
Action: Key pressed <Key.shift>Savings<Key.enter>500<Key.enter>600<Key.enter>500<Key.enter>700<Key.enter>700<Key.enter>
Screenshot: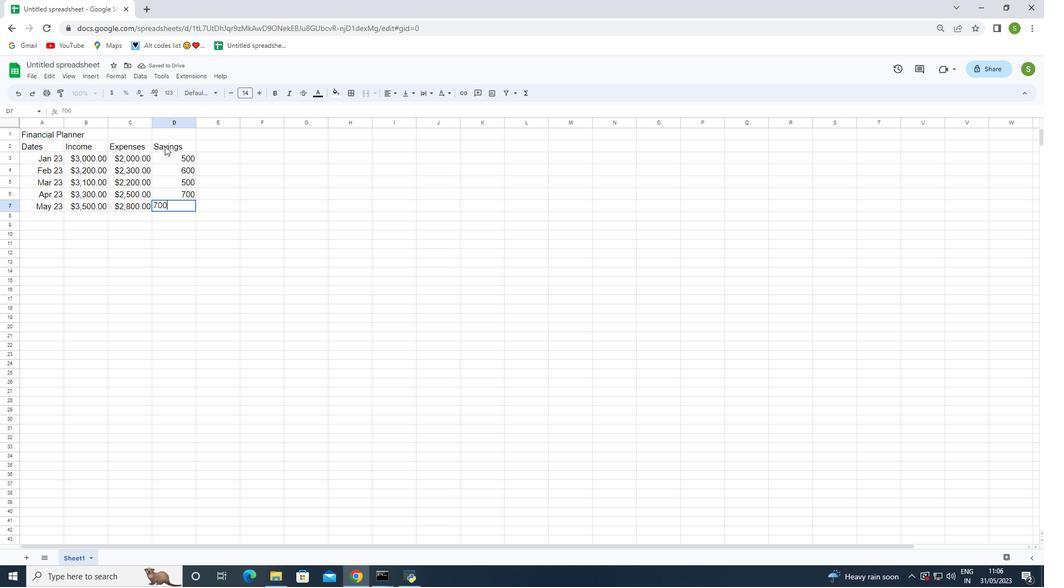 
Action: Mouse moved to (212, 144)
Screenshot: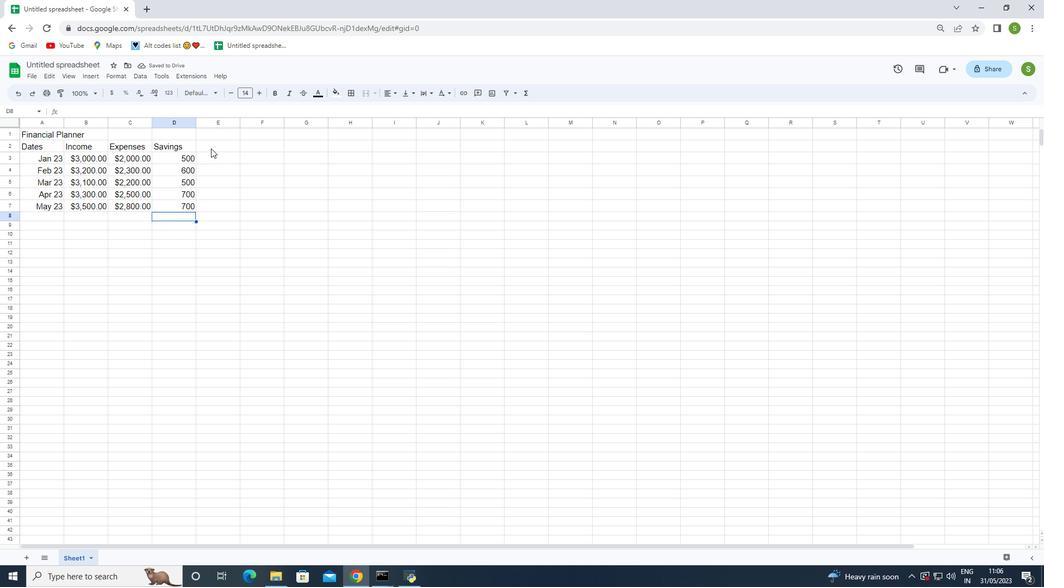 
Action: Mouse pressed left at (212, 144)
Screenshot: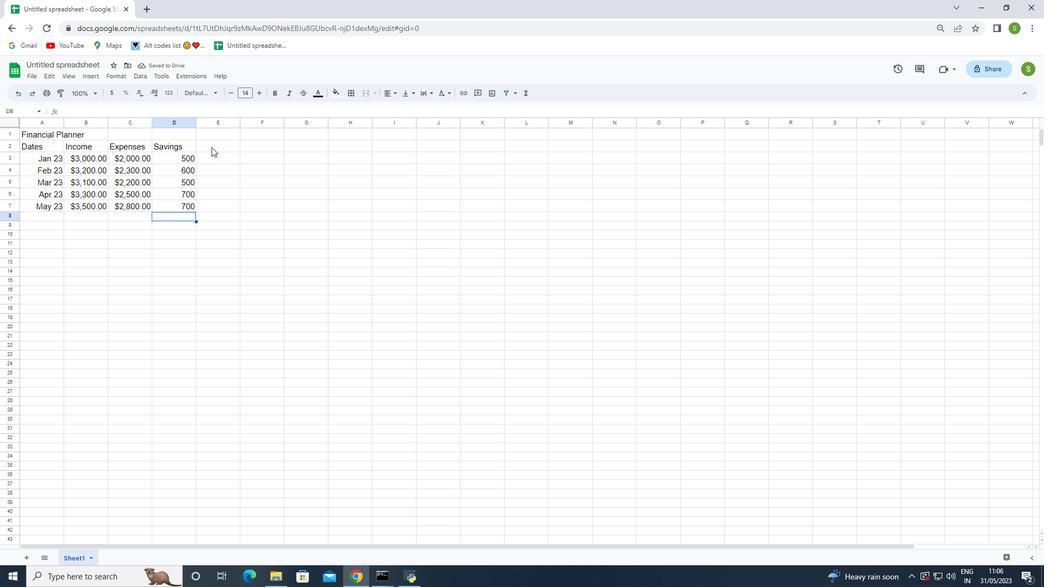 
Action: Mouse moved to (211, 145)
Screenshot: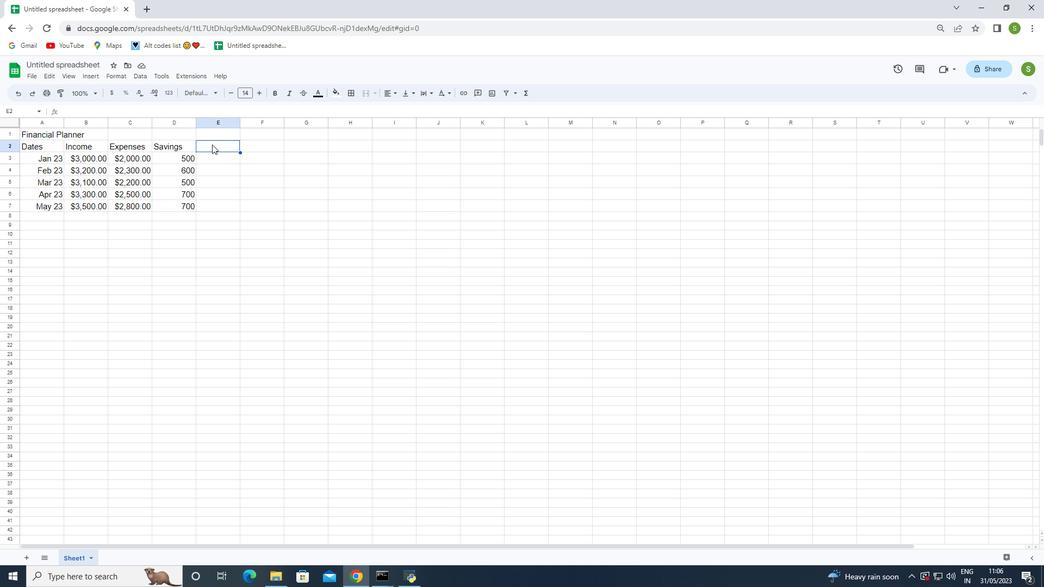 
Action: Key pressed <Key.shift>Investment<Key.enter>500<Key.enter>700<Key.enter>800<Key.enter>900<Key.enter>1000<Key.enter>
Screenshot: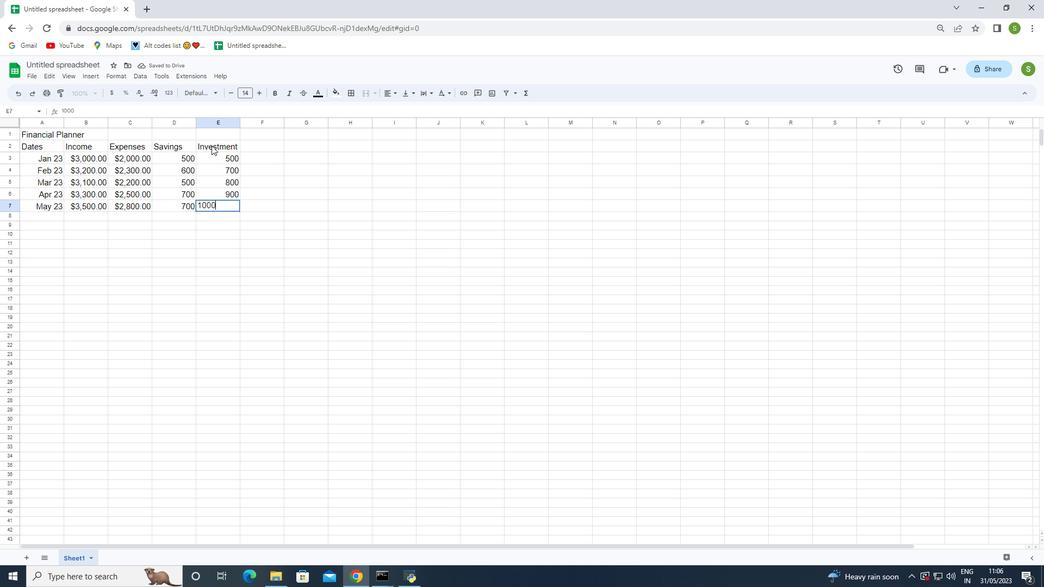 
Action: Mouse moved to (252, 145)
Screenshot: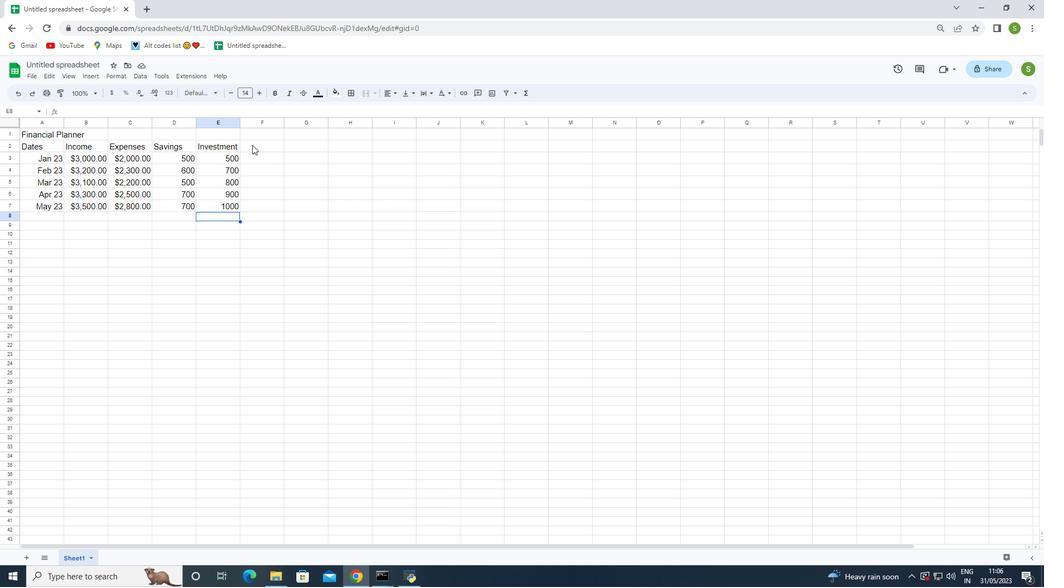 
Action: Mouse pressed left at (252, 145)
Screenshot: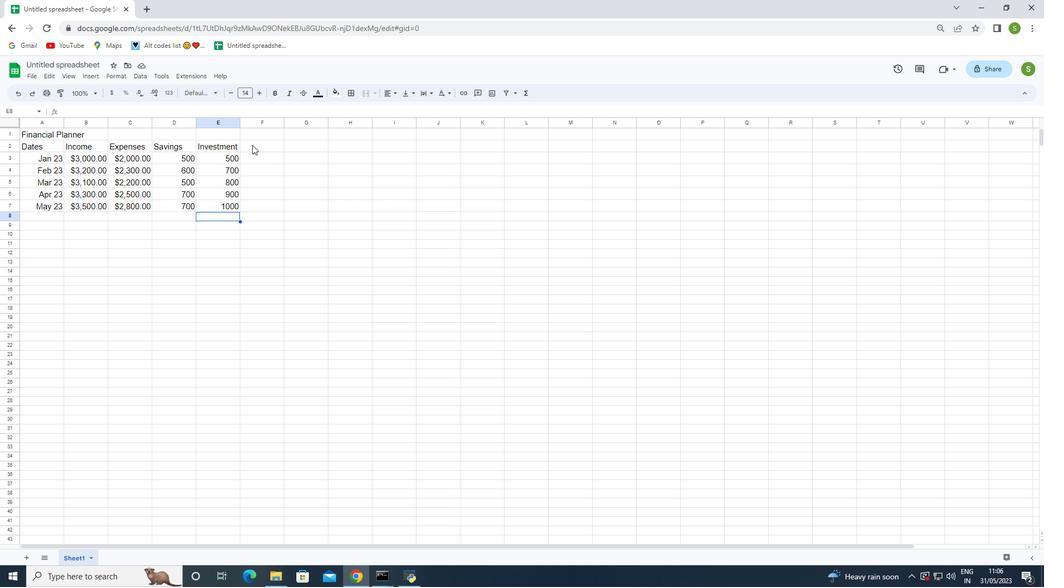 
Action: Mouse moved to (252, 145)
Screenshot: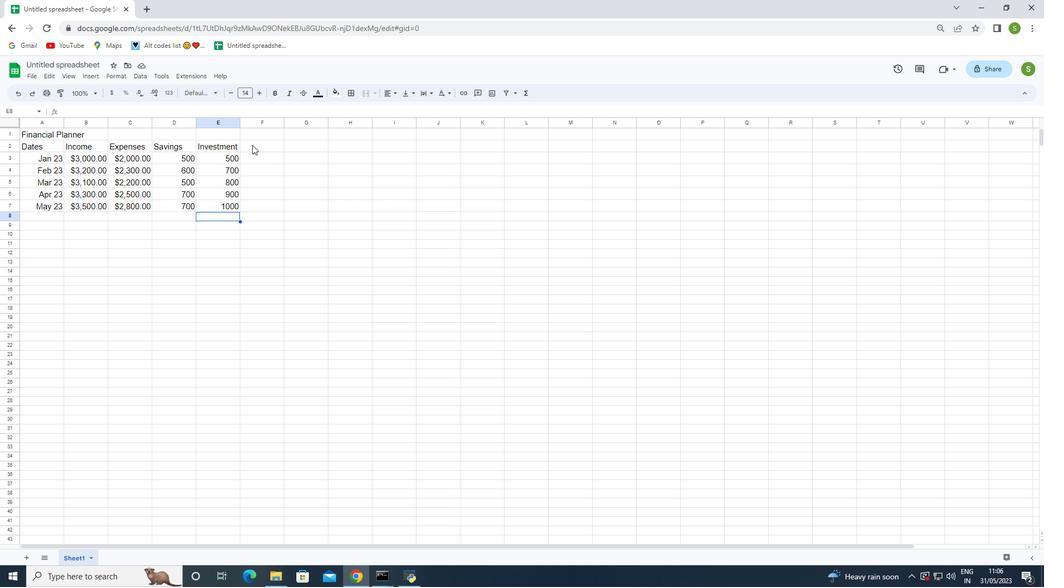 
Action: Key pressed <Key.shift>Net<Key.space><Key.shift>Saving<Key.enter>1000<Key.enter>1200<Key.enter>900<Key.enter>800<Key.enter>700<Key.enter>
Screenshot: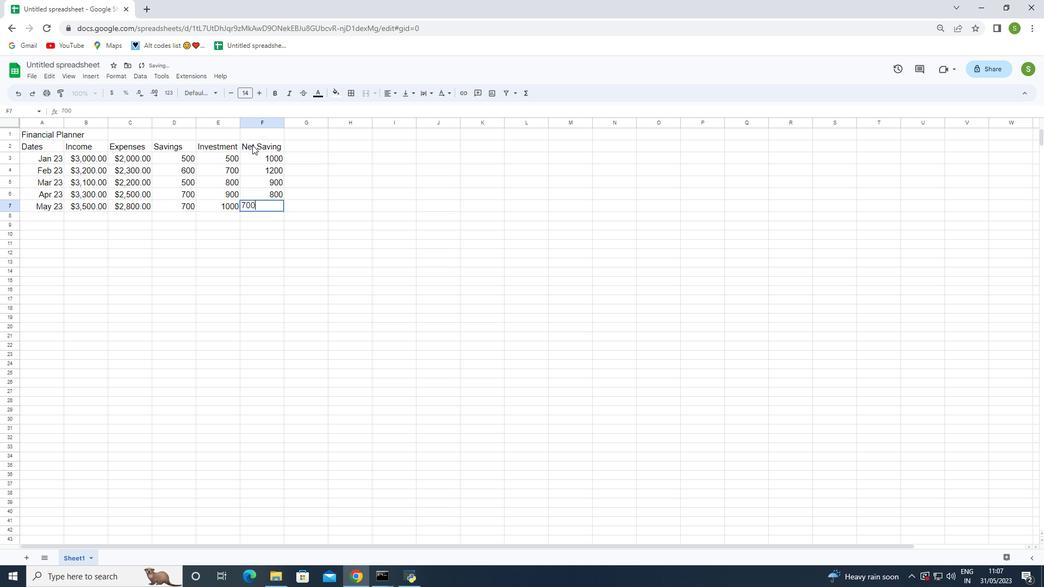 
Action: Mouse moved to (263, 154)
Screenshot: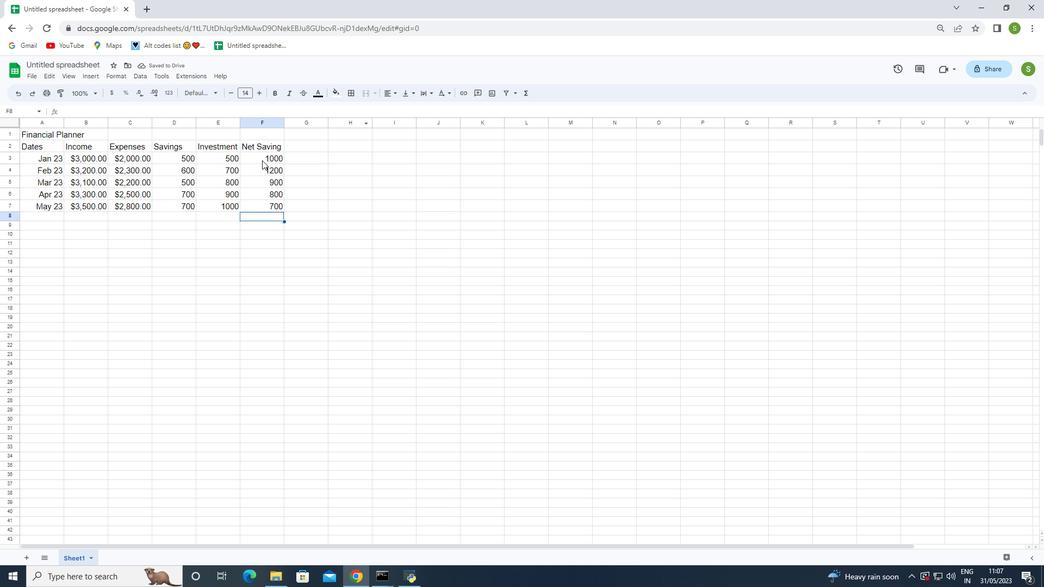 
Action: Mouse pressed left at (263, 154)
Screenshot: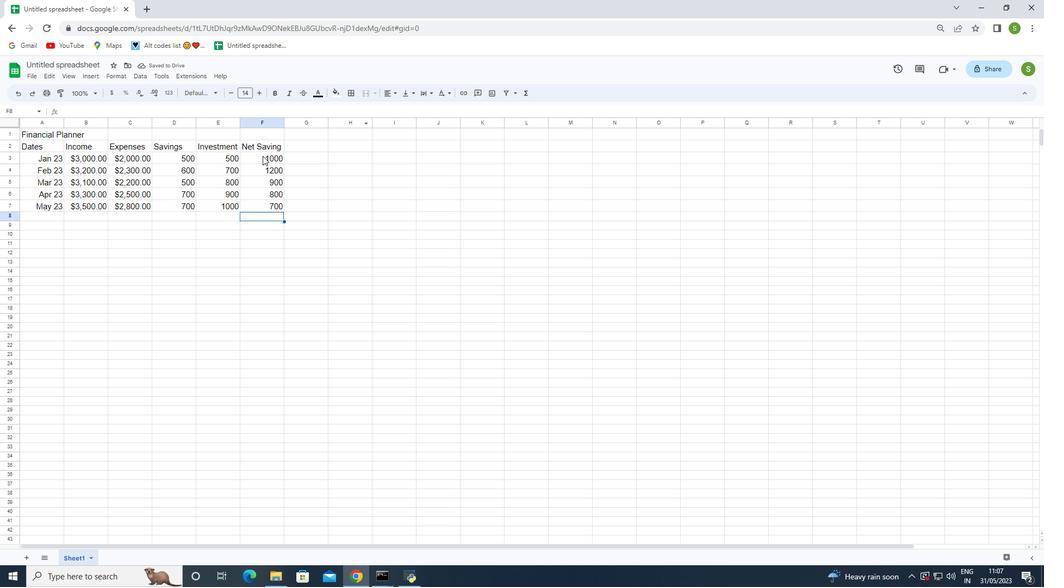 
Action: Mouse moved to (112, 94)
Screenshot: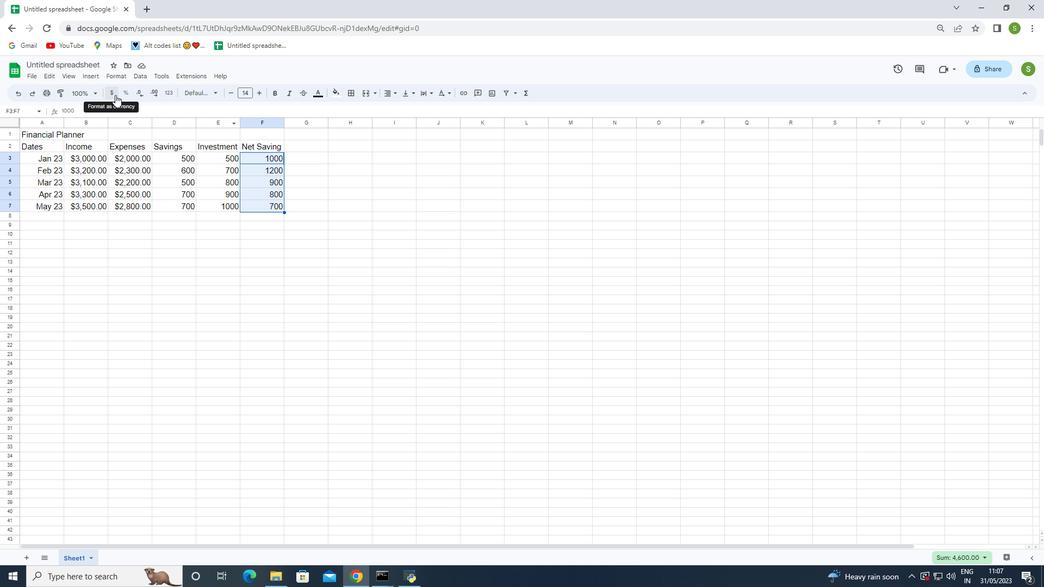 
Action: Mouse pressed left at (112, 94)
Screenshot: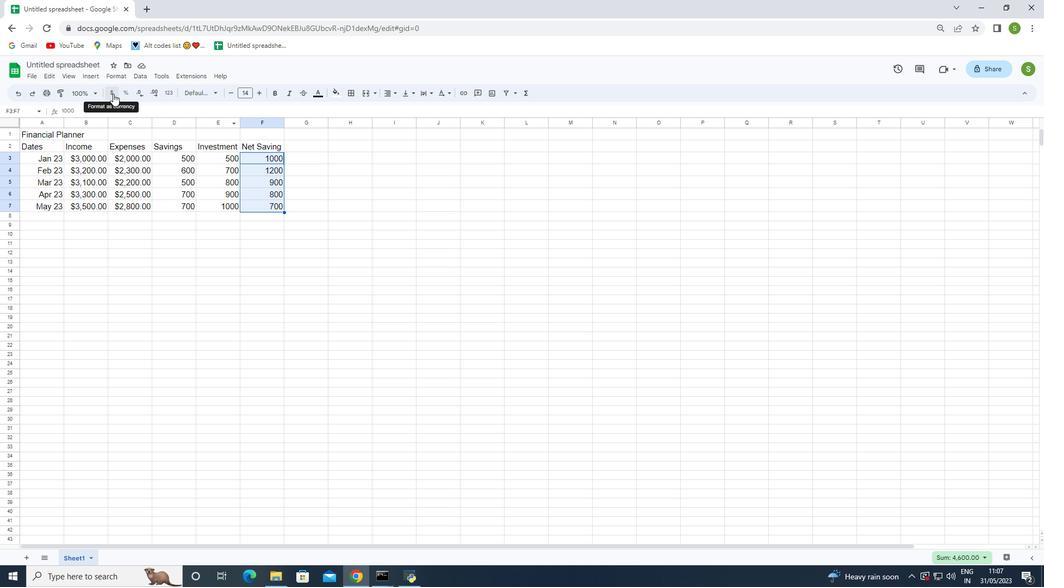 
Action: Mouse moved to (237, 238)
Screenshot: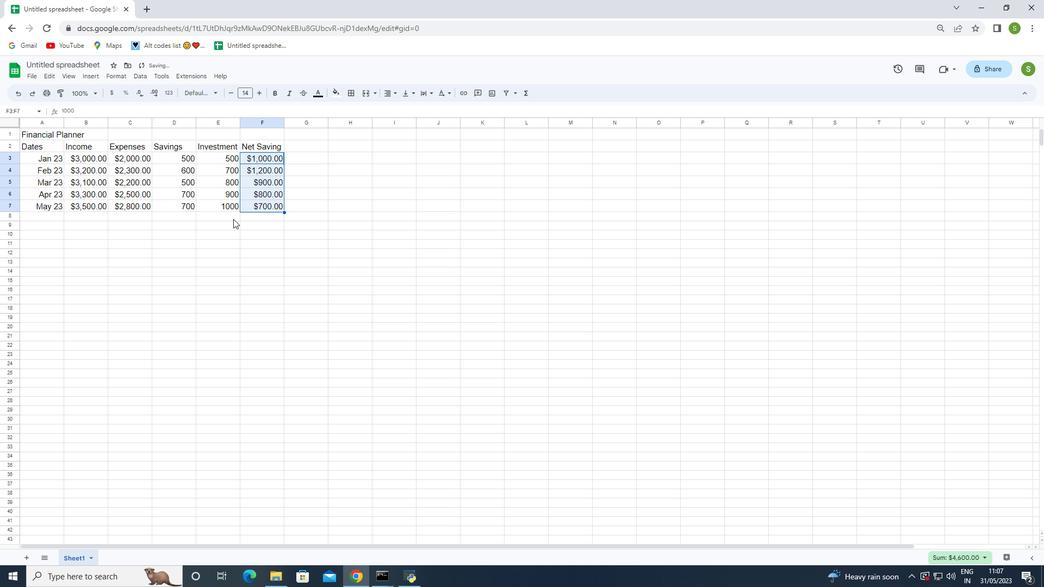 
Action: Mouse pressed left at (237, 238)
Screenshot: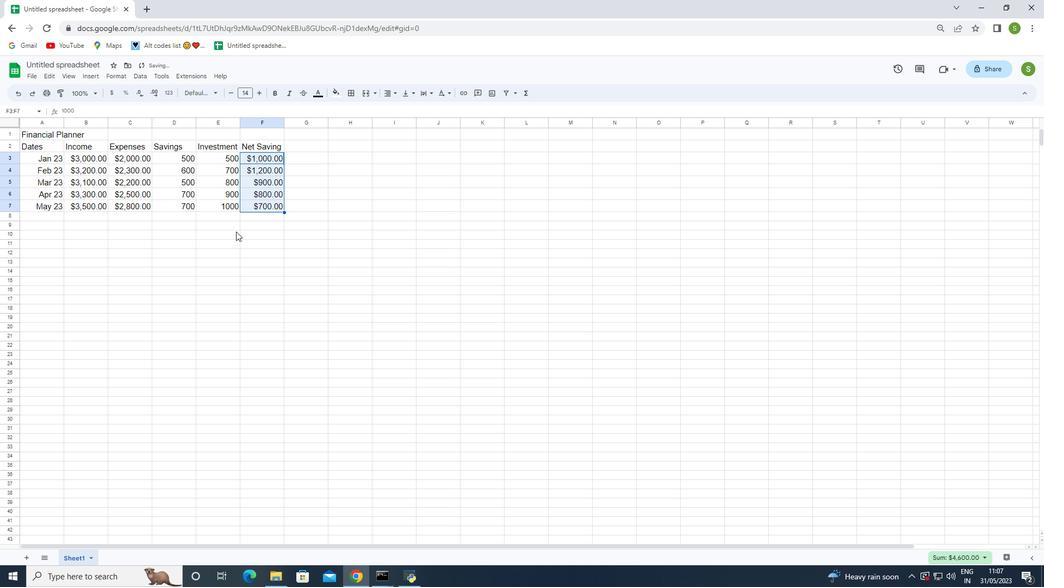 
Action: Mouse moved to (300, 148)
Screenshot: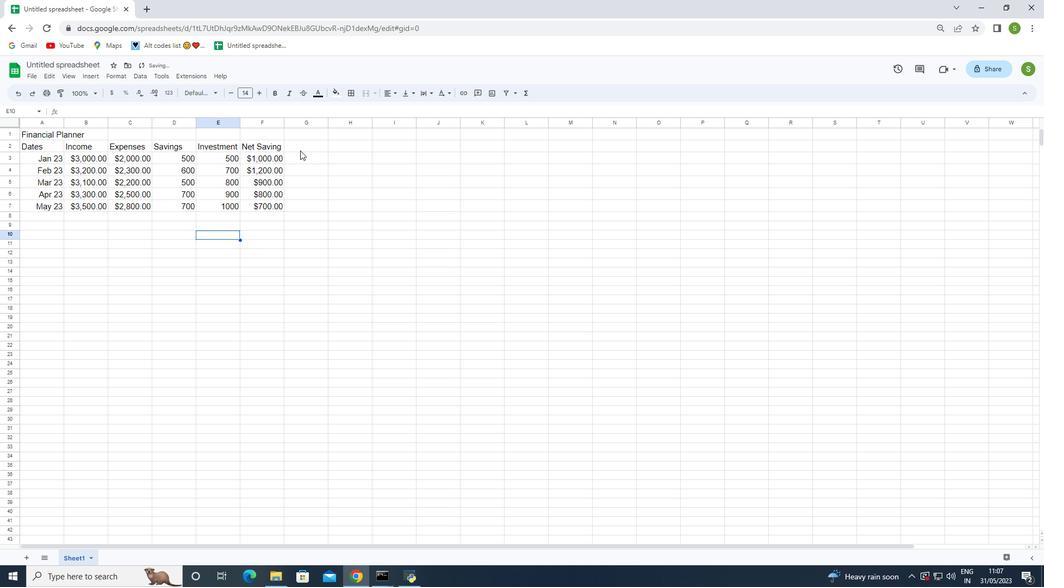
Action: Mouse pressed left at (300, 148)
Screenshot: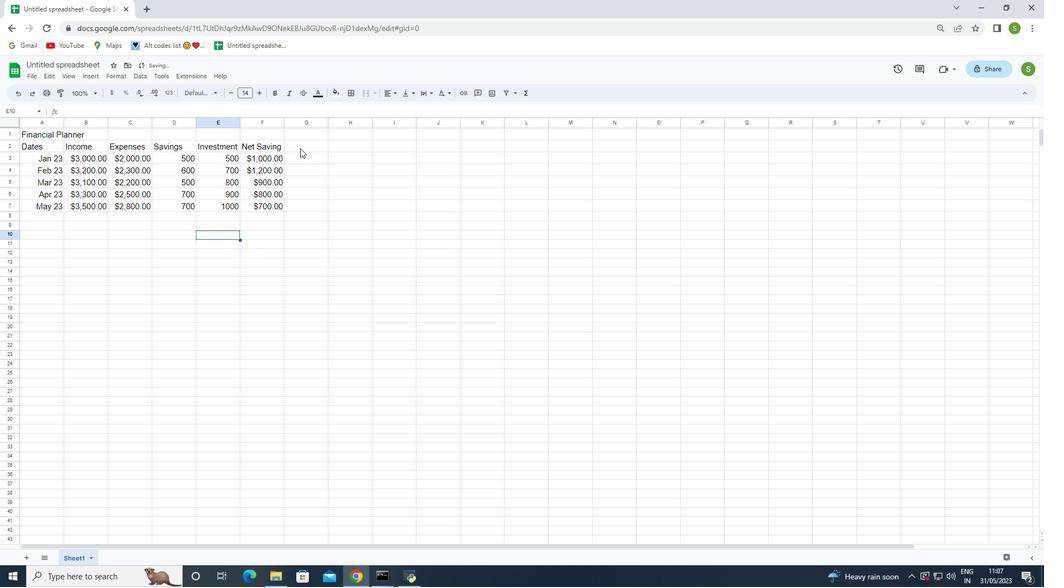 
Action: Mouse moved to (31, 72)
Screenshot: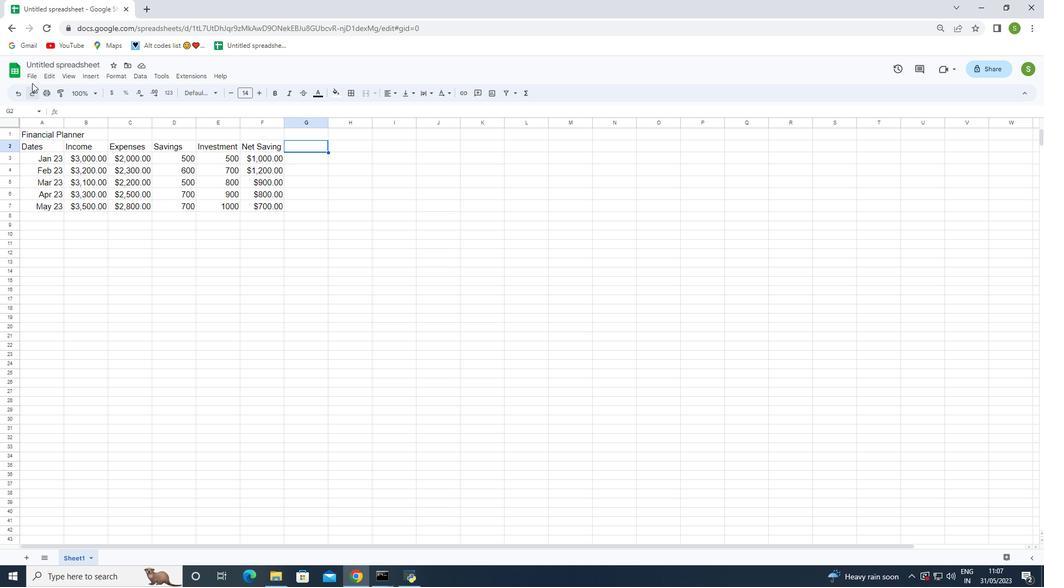 
Action: Mouse pressed left at (31, 72)
Screenshot: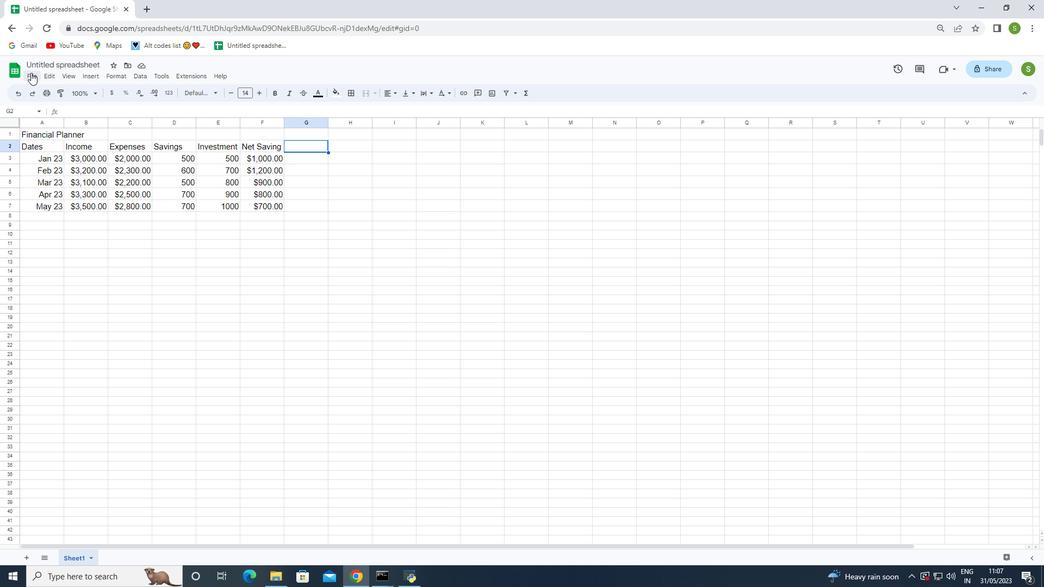 
Action: Mouse moved to (57, 196)
Screenshot: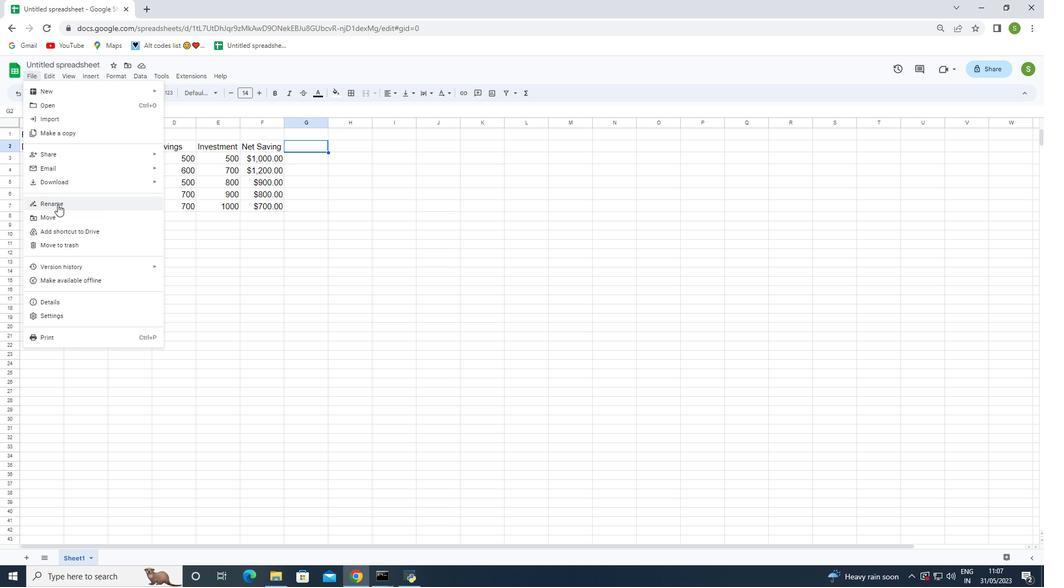
Action: Mouse pressed left at (57, 196)
Screenshot: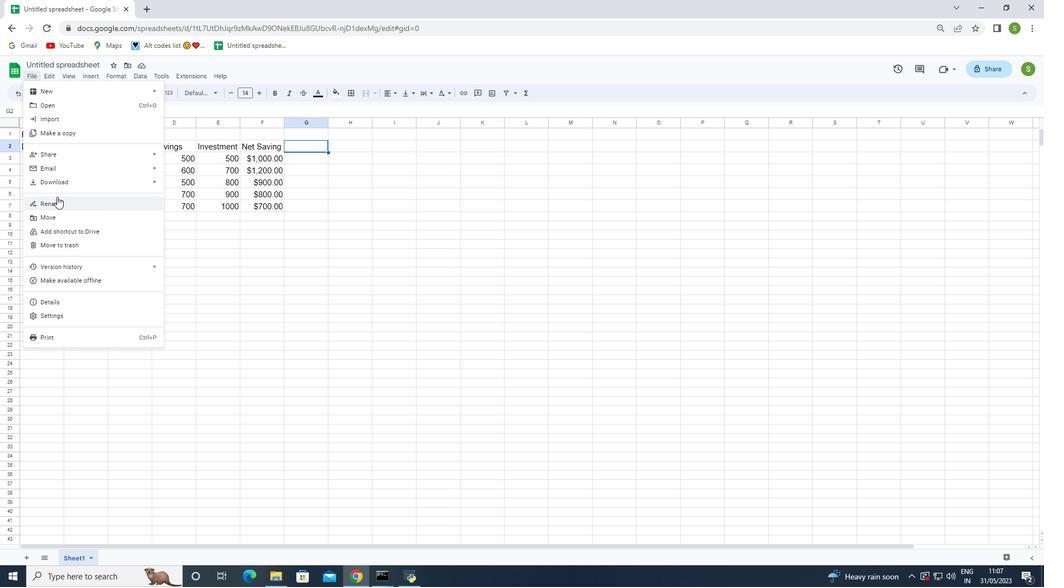 
Action: Mouse moved to (112, 269)
Screenshot: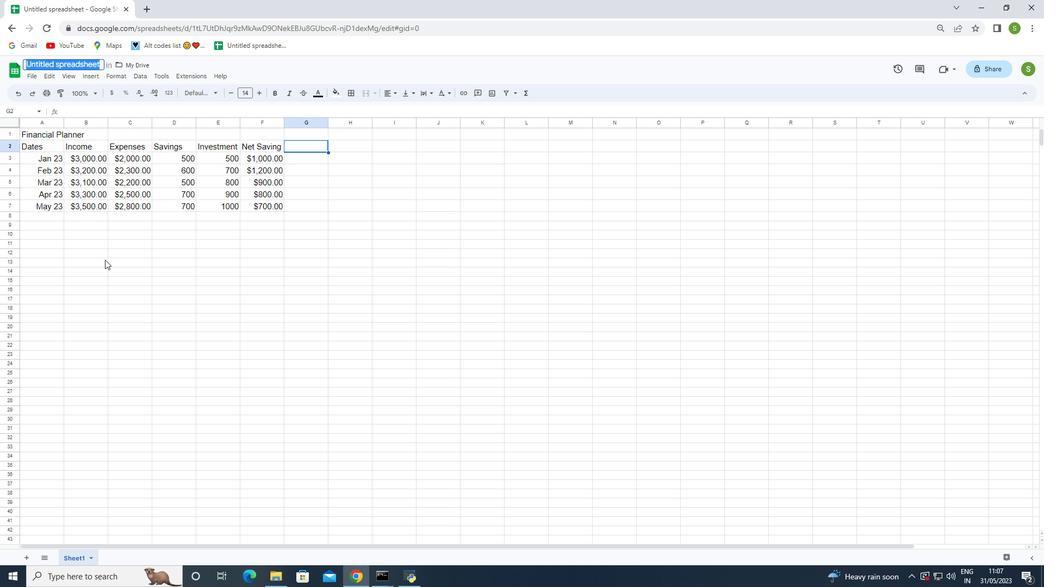 
Action: Key pressed <Key.backspace><Key.shift>Budget's<Key.space>analysis<Key.enter>
Screenshot: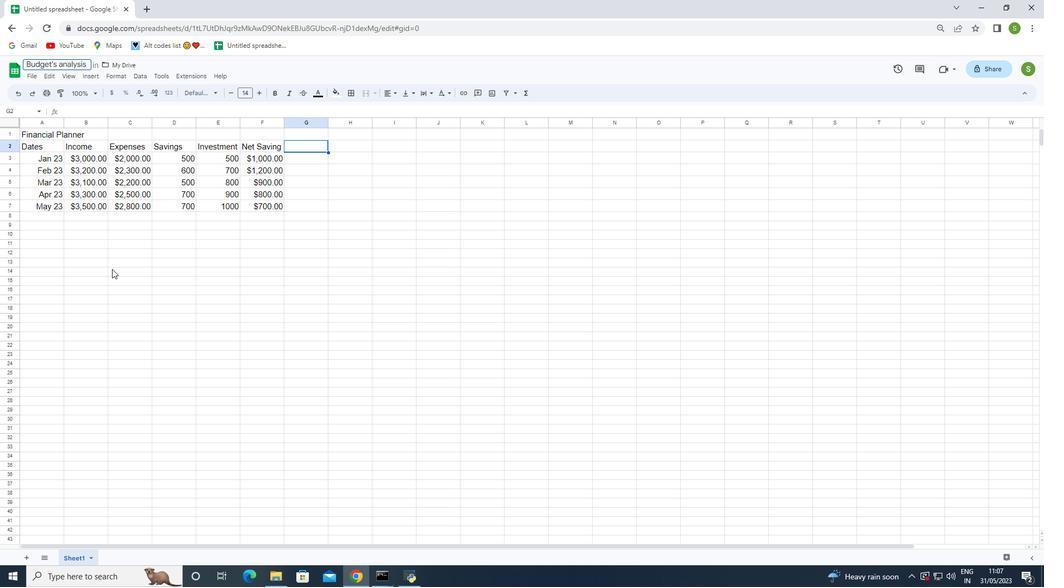 
Action: Mouse moved to (126, 256)
Screenshot: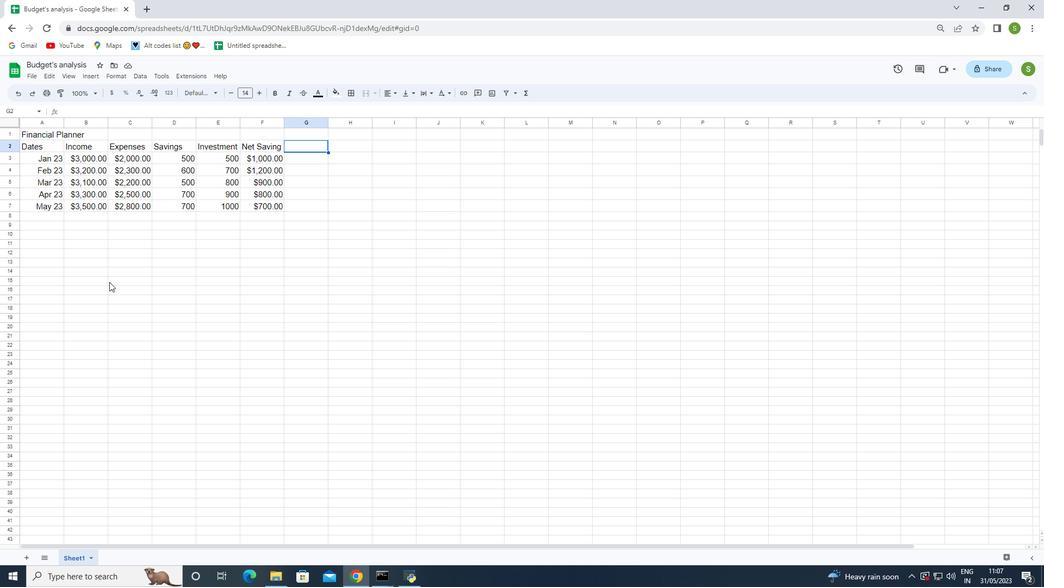 
Action: Mouse pressed left at (126, 256)
Screenshot: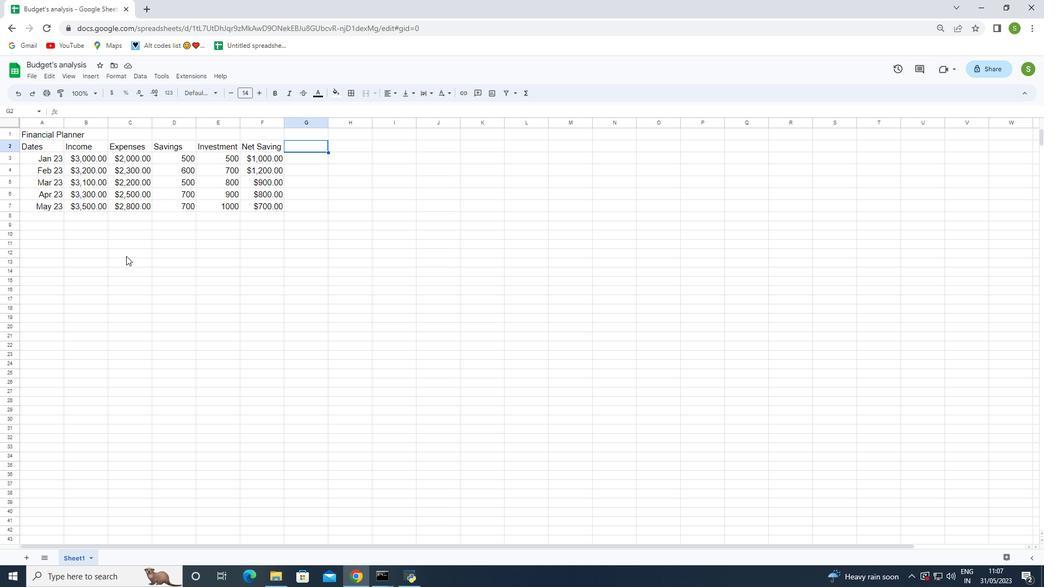
